 Task: Create new Company, with domain: 'ntt.com' and type: 'Prospect'. Add new contact for this company, with mail Id: 'Atharva.Verma@ntt.com', First Name: Atharva, Last name:  Verma, Job Title: 'Chief Technology Officer', Phone Number: '(305) 555-1237'. Change life cycle stage to  Lead and lead status to  In Progress. Logged in from softage.6@softage.net
Action: Mouse moved to (93, 70)
Screenshot: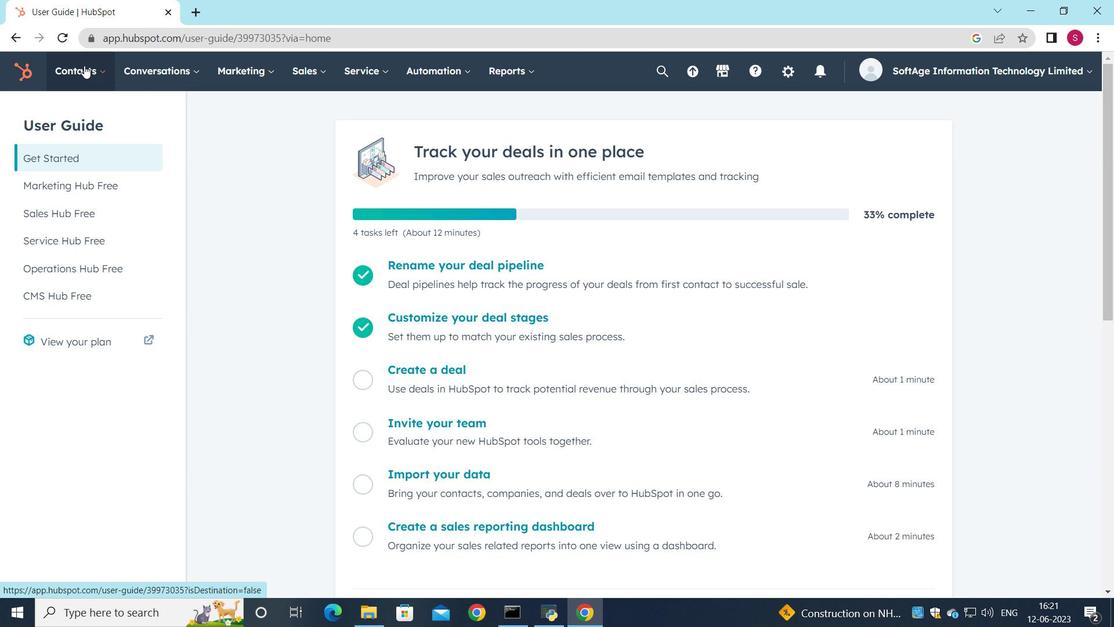 
Action: Mouse pressed left at (93, 70)
Screenshot: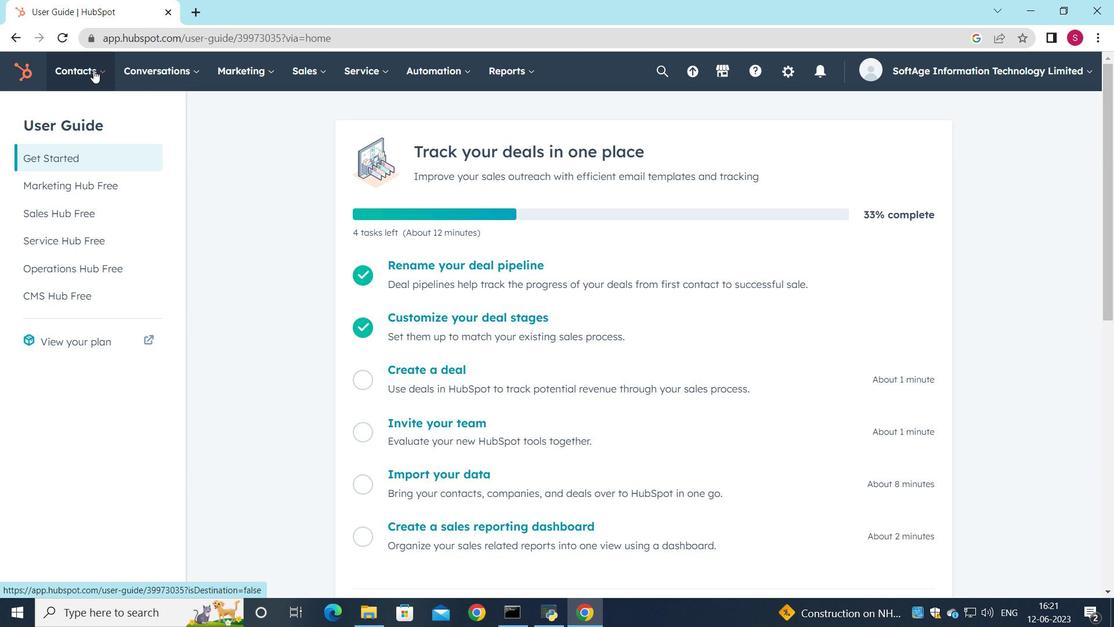 
Action: Mouse moved to (98, 134)
Screenshot: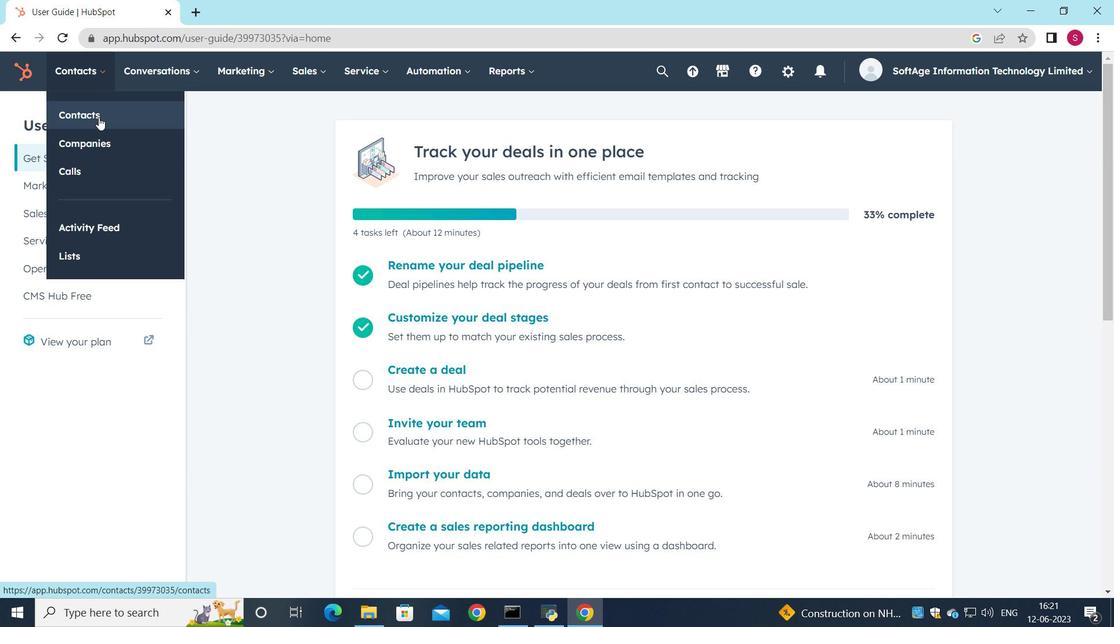 
Action: Mouse pressed left at (98, 134)
Screenshot: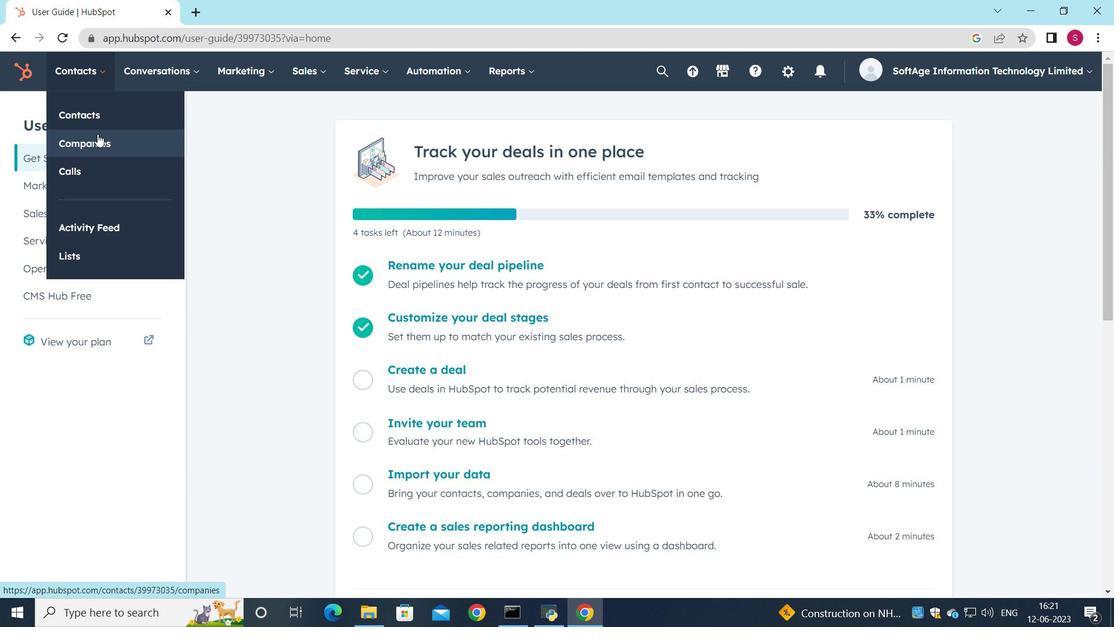 
Action: Mouse moved to (1029, 125)
Screenshot: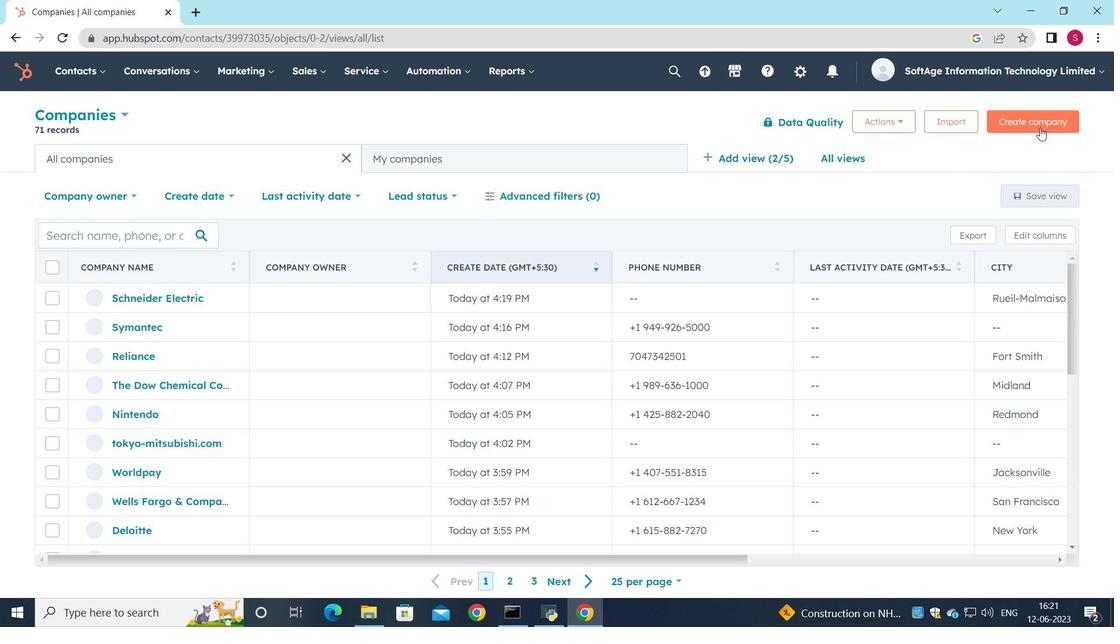 
Action: Mouse pressed left at (1029, 125)
Screenshot: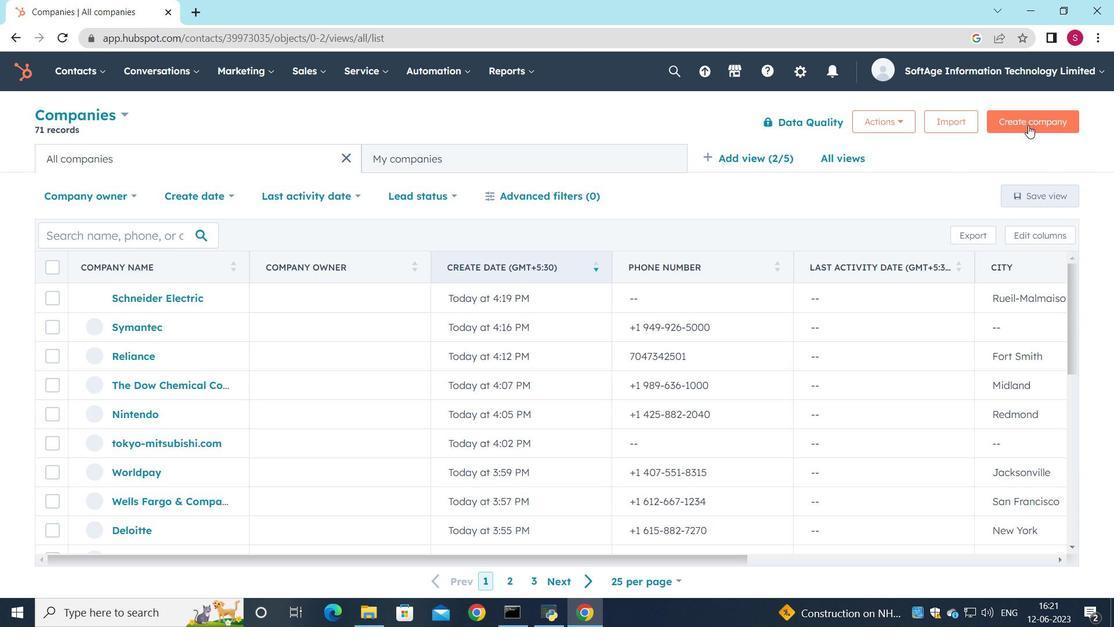 
Action: Mouse moved to (917, 191)
Screenshot: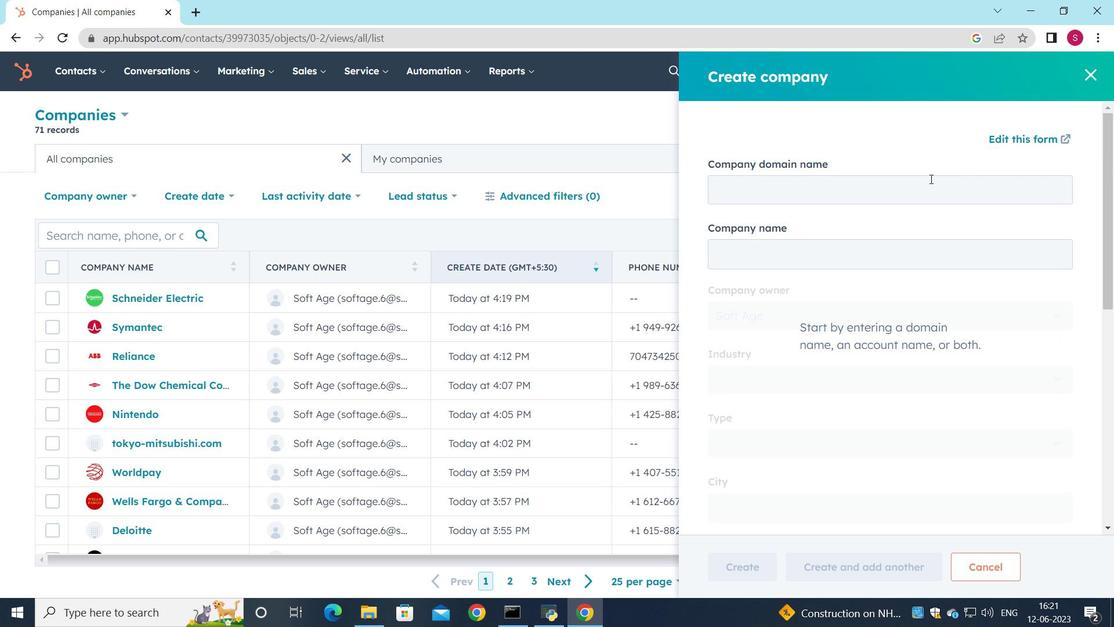 
Action: Mouse pressed left at (917, 191)
Screenshot: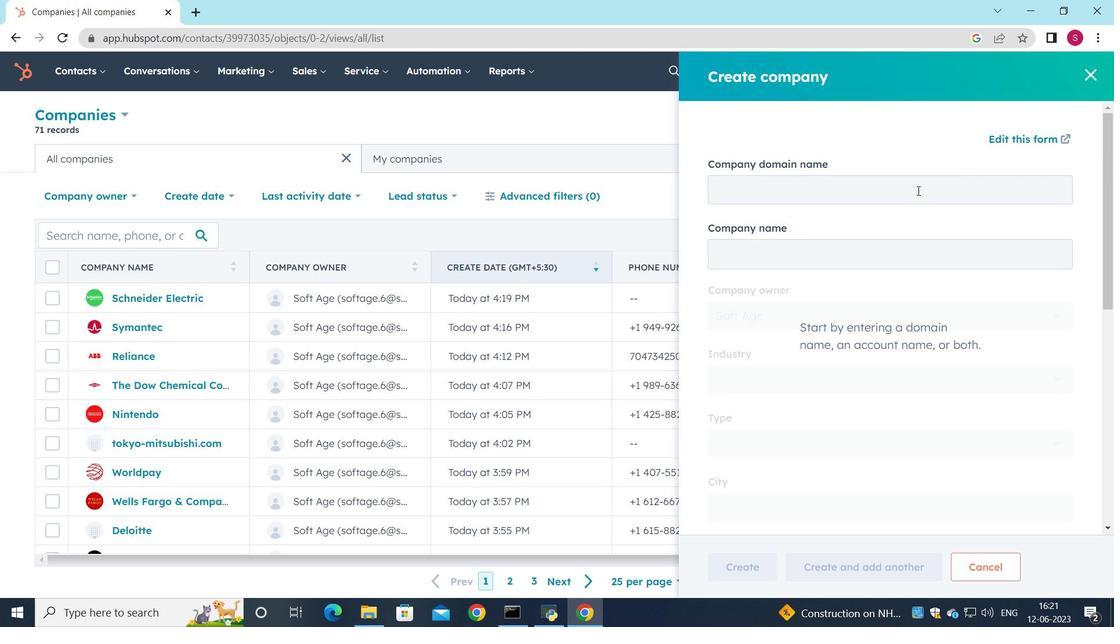 
Action: Key pressed ntt.com
Screenshot: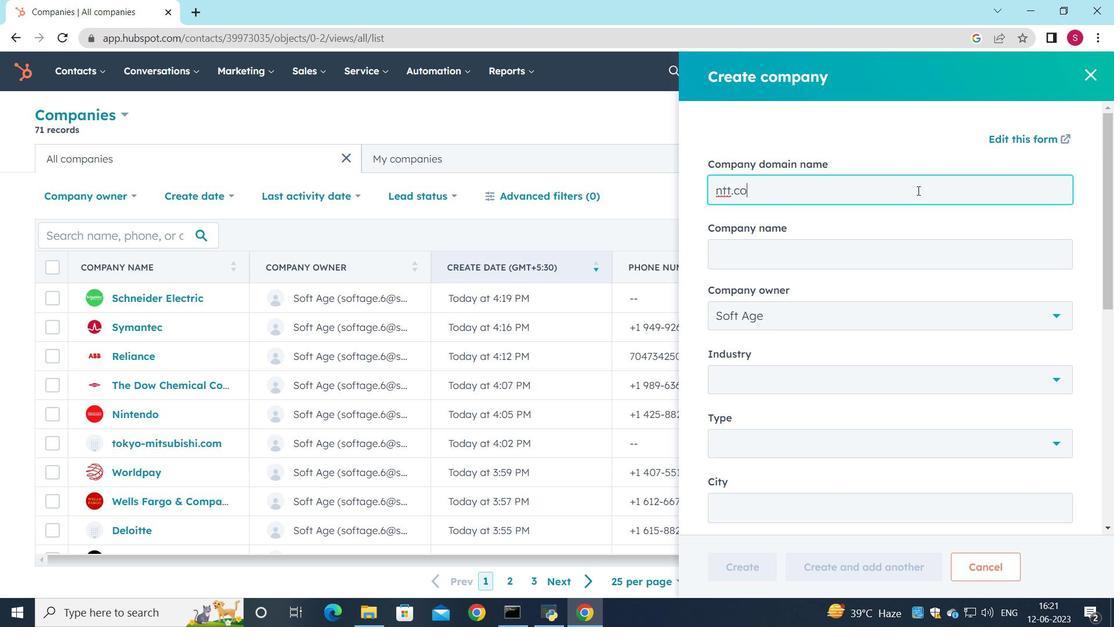 
Action: Mouse moved to (776, 299)
Screenshot: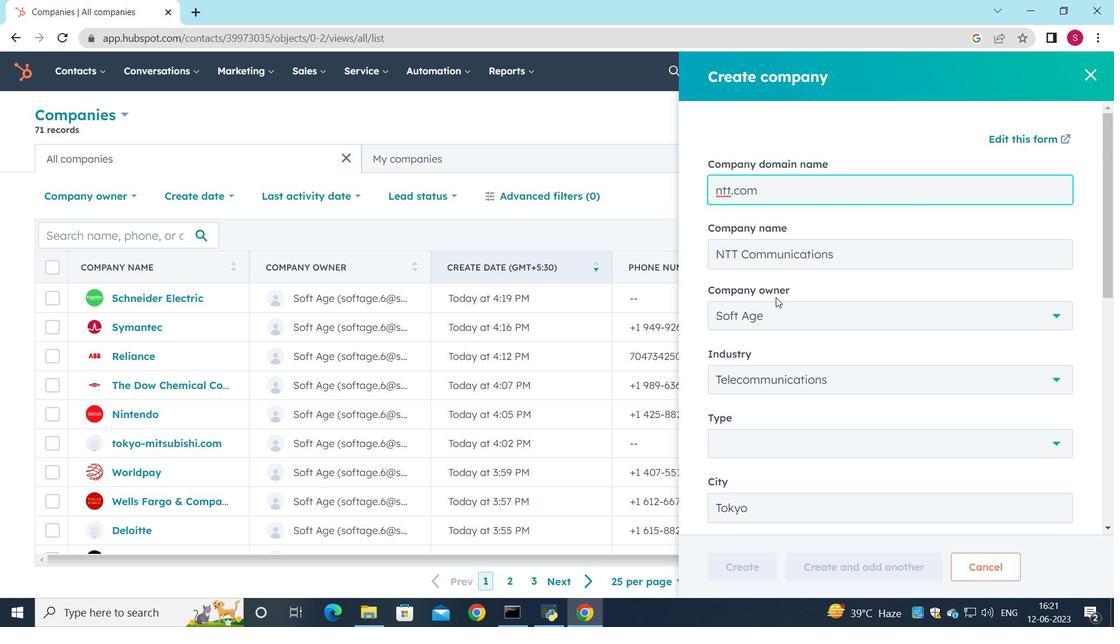 
Action: Mouse scrolled (776, 299) with delta (0, 0)
Screenshot: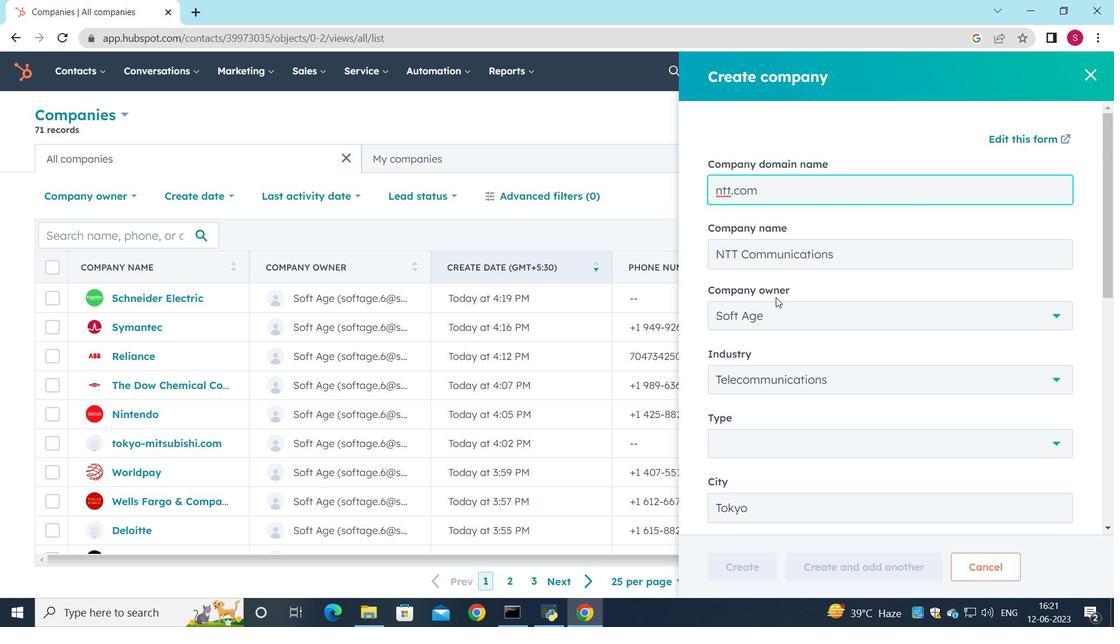 
Action: Mouse scrolled (776, 299) with delta (0, 0)
Screenshot: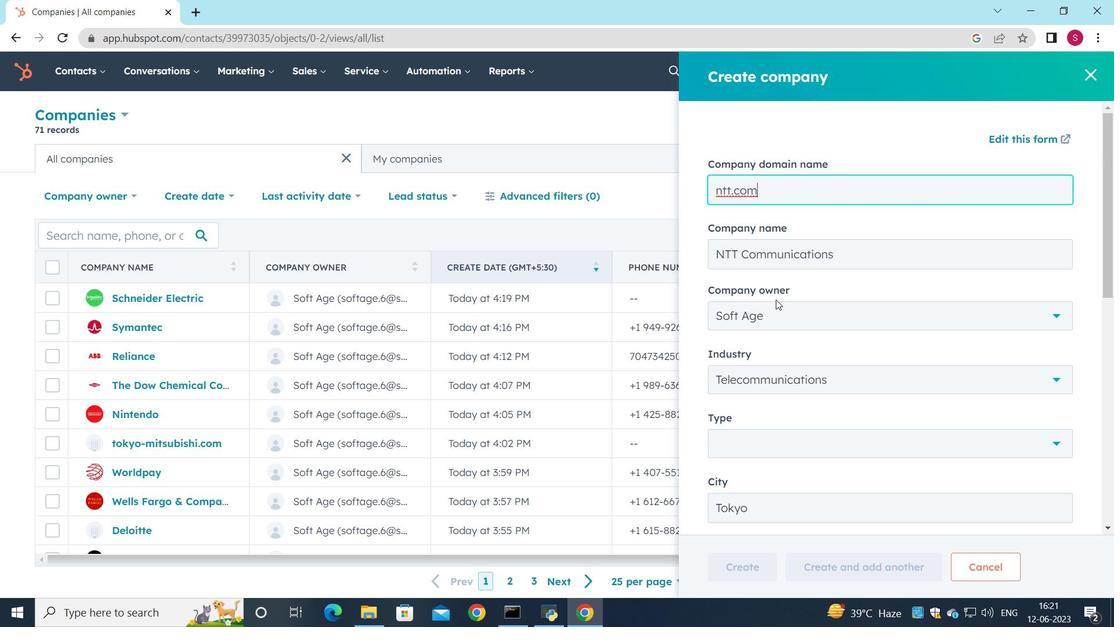 
Action: Mouse moved to (802, 290)
Screenshot: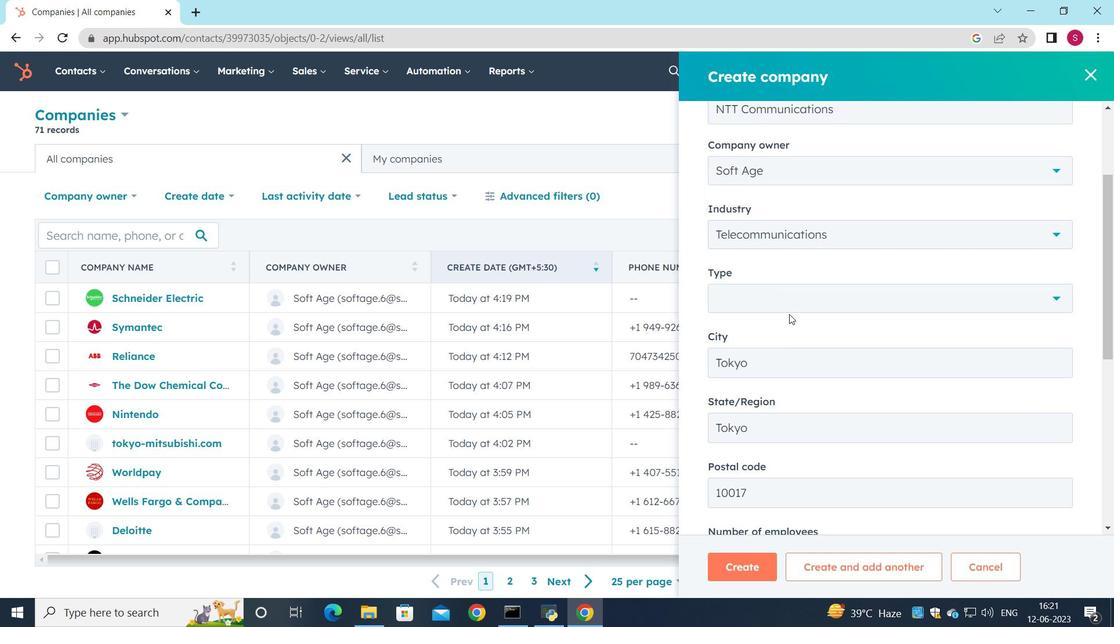 
Action: Mouse pressed left at (802, 290)
Screenshot: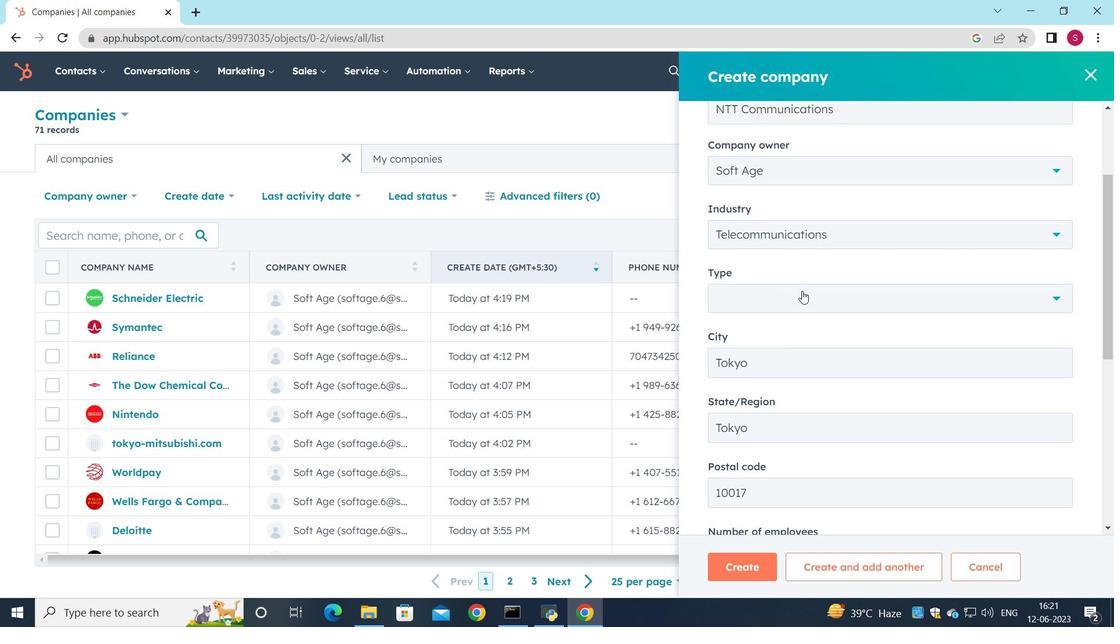 
Action: Mouse moved to (739, 372)
Screenshot: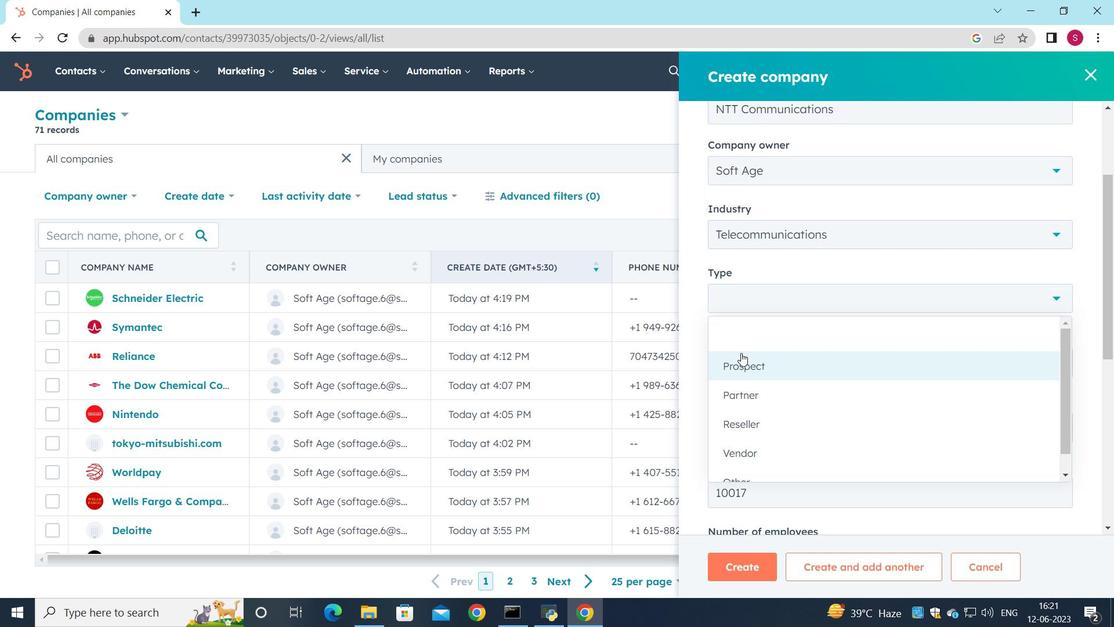 
Action: Mouse pressed left at (739, 372)
Screenshot: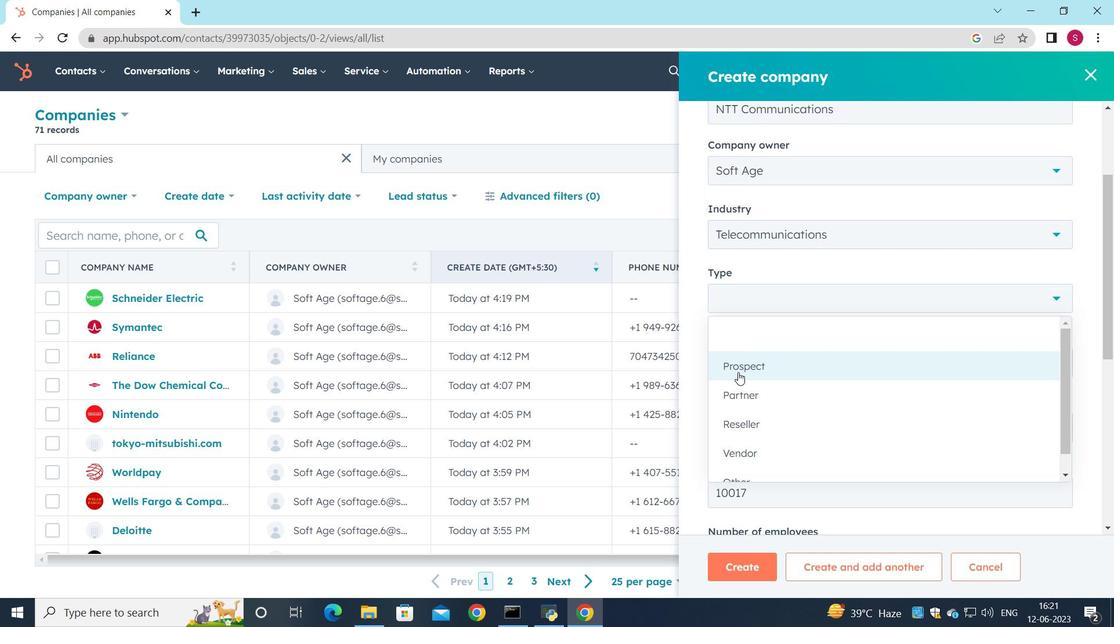 
Action: Mouse moved to (739, 366)
Screenshot: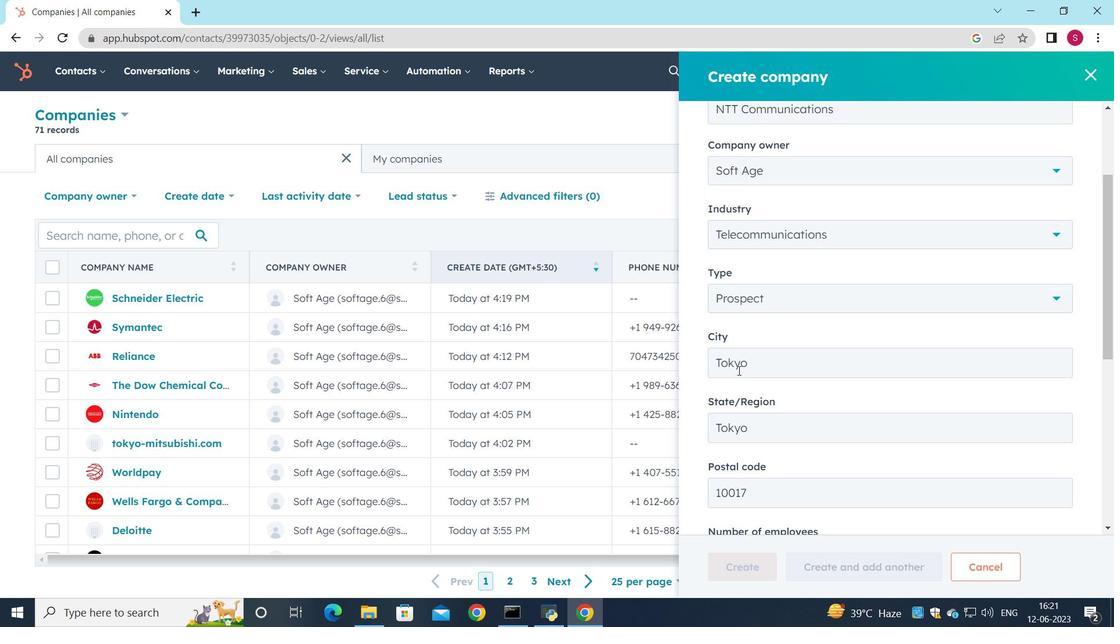 
Action: Mouse scrolled (739, 365) with delta (0, 0)
Screenshot: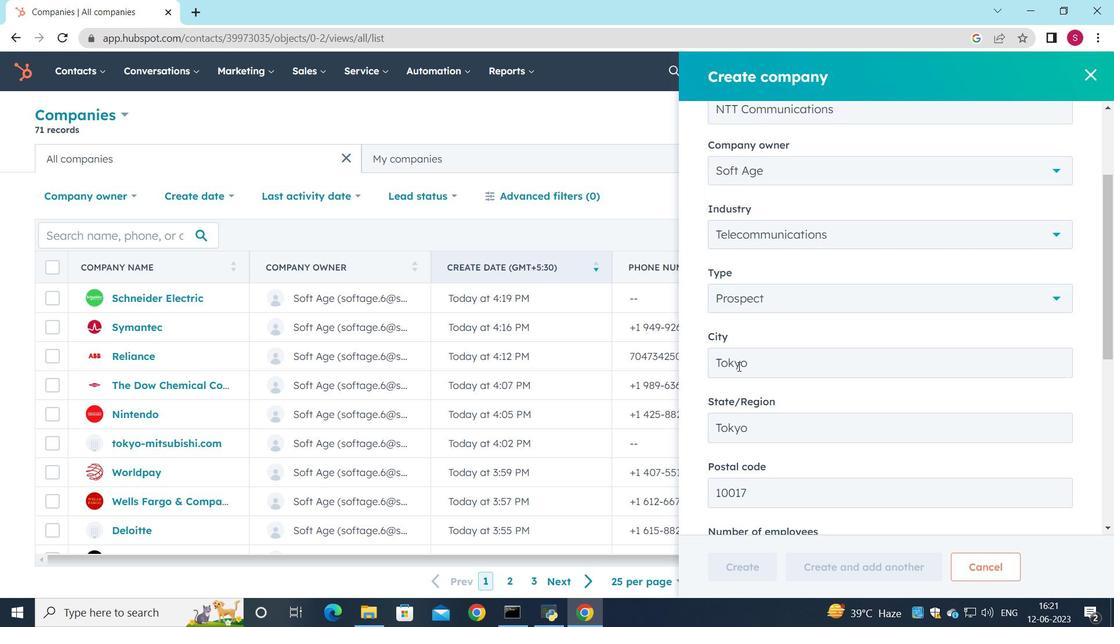 
Action: Mouse scrolled (739, 365) with delta (0, 0)
Screenshot: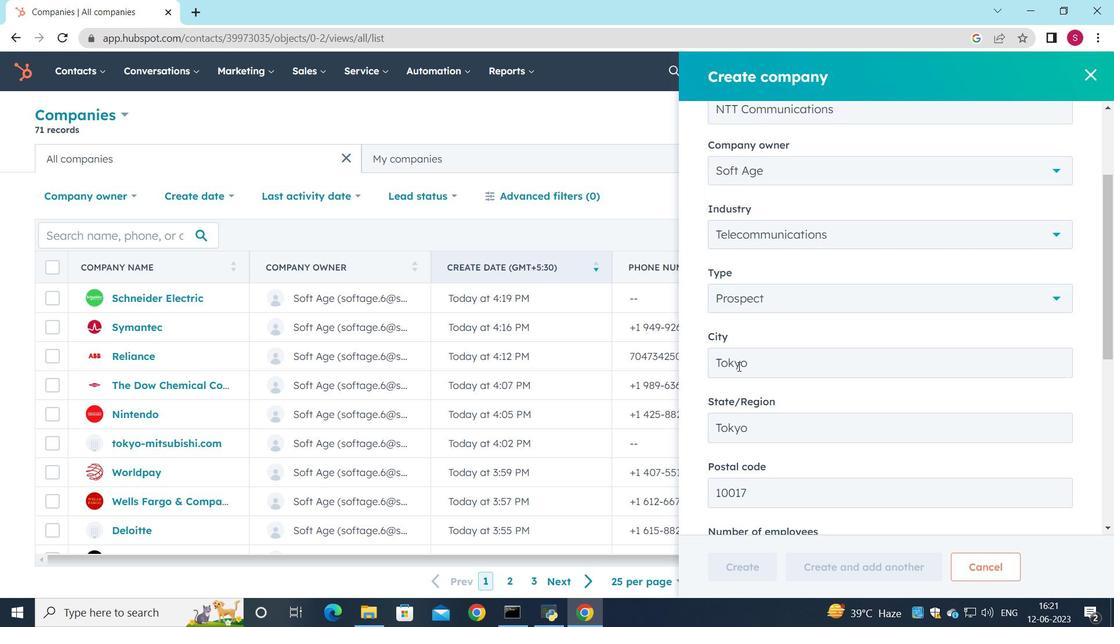 
Action: Mouse scrolled (739, 365) with delta (0, 0)
Screenshot: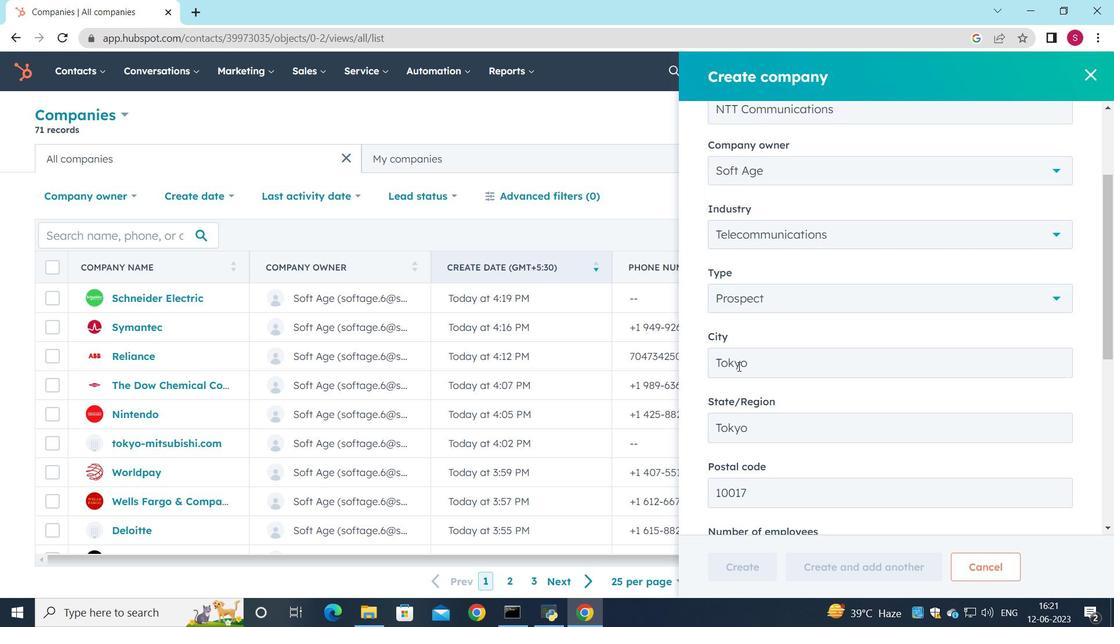 
Action: Mouse moved to (750, 565)
Screenshot: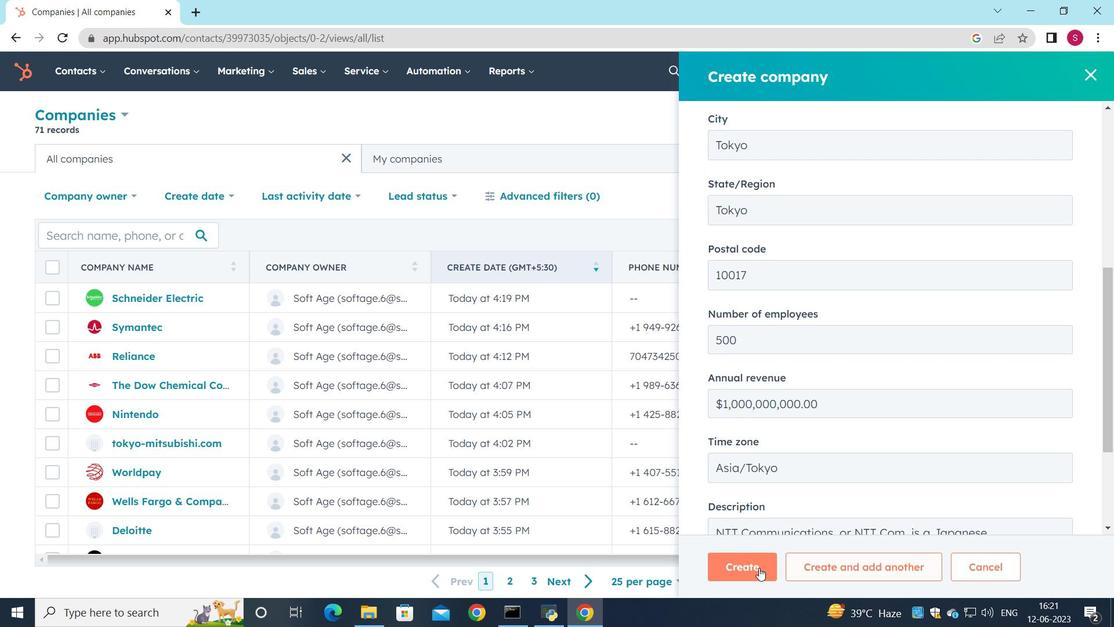 
Action: Mouse pressed left at (750, 565)
Screenshot: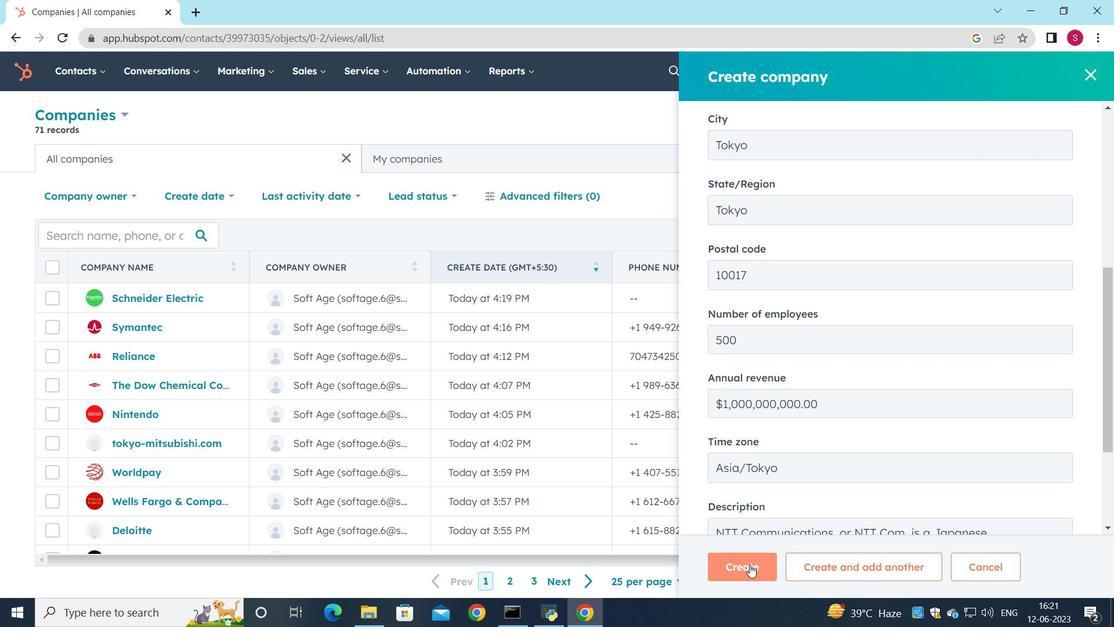 
Action: Mouse moved to (747, 526)
Screenshot: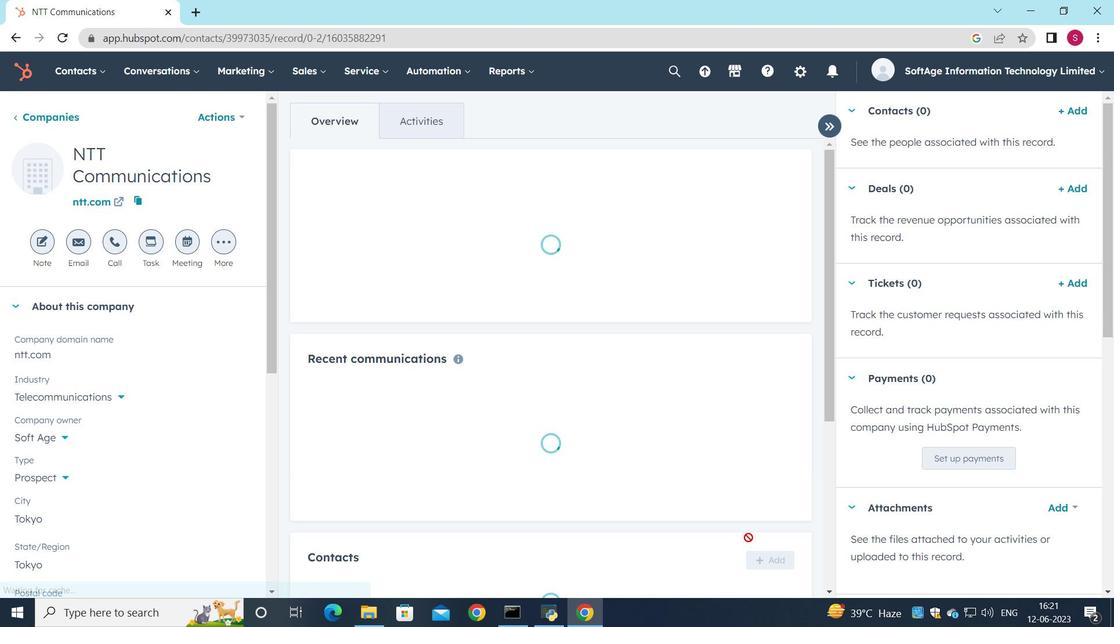 
Action: Mouse scrolled (747, 525) with delta (0, 0)
Screenshot: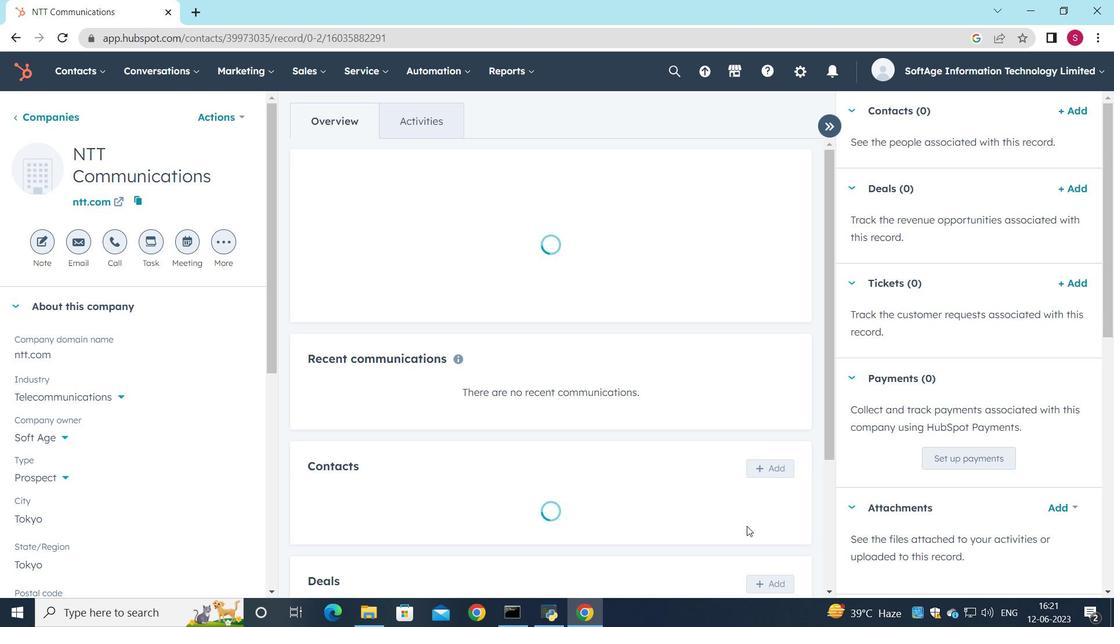 
Action: Mouse scrolled (747, 525) with delta (0, 0)
Screenshot: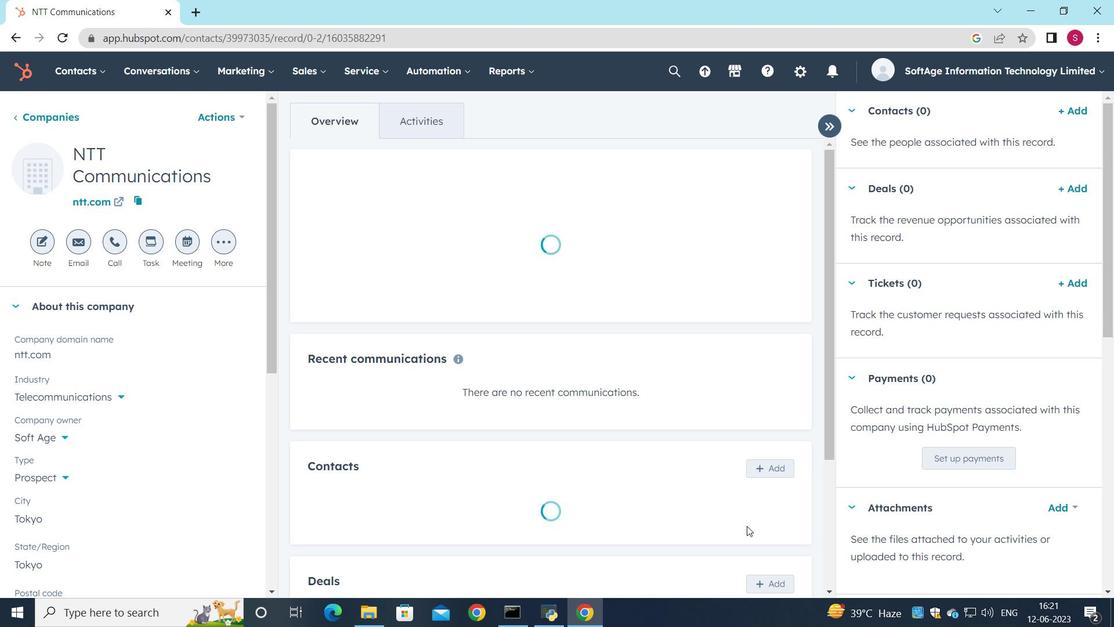 
Action: Mouse scrolled (747, 525) with delta (0, 0)
Screenshot: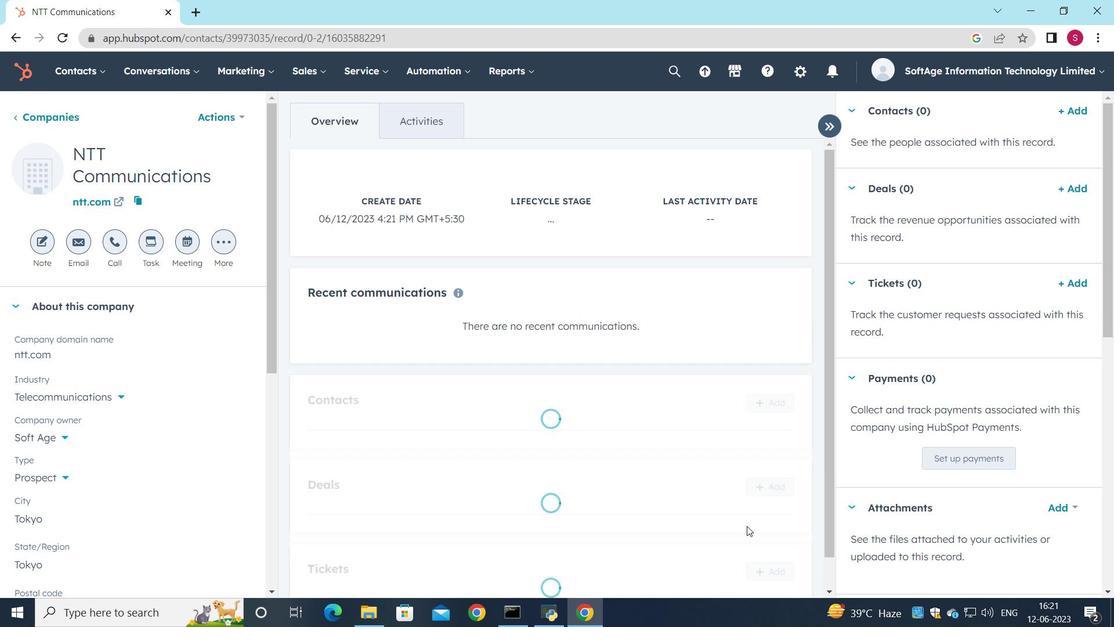 
Action: Mouse scrolled (747, 525) with delta (0, 0)
Screenshot: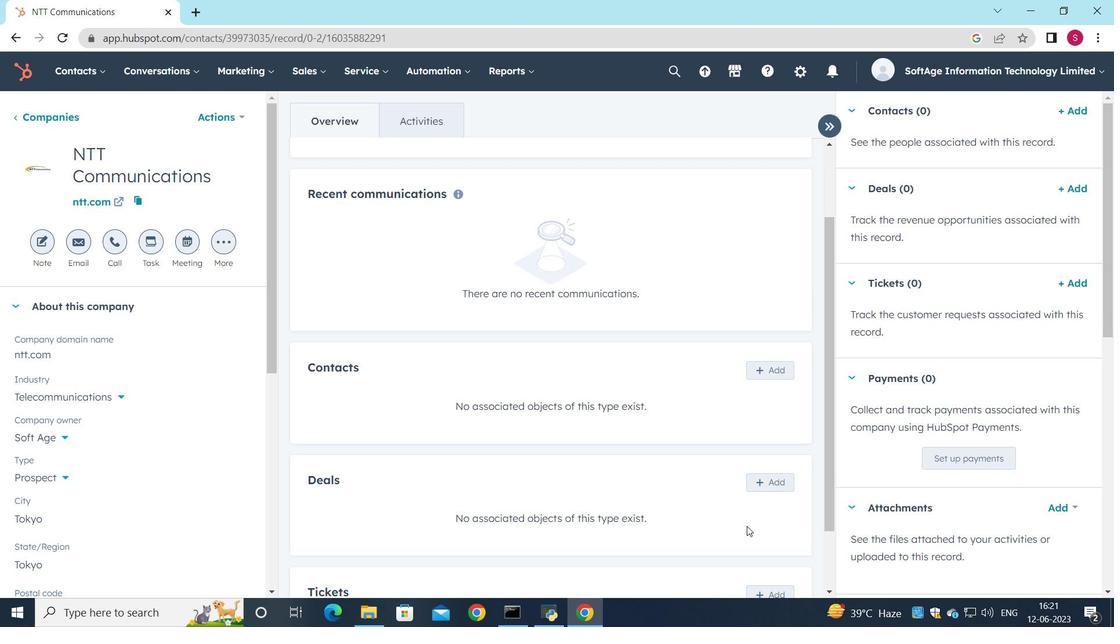
Action: Mouse scrolled (747, 525) with delta (0, 0)
Screenshot: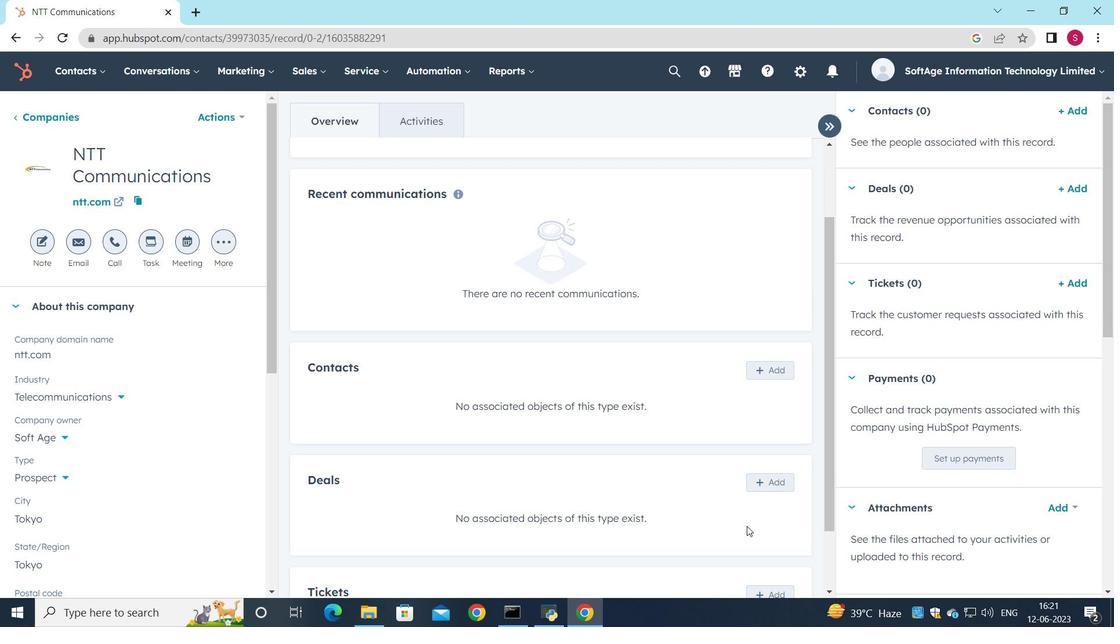 
Action: Mouse moved to (778, 283)
Screenshot: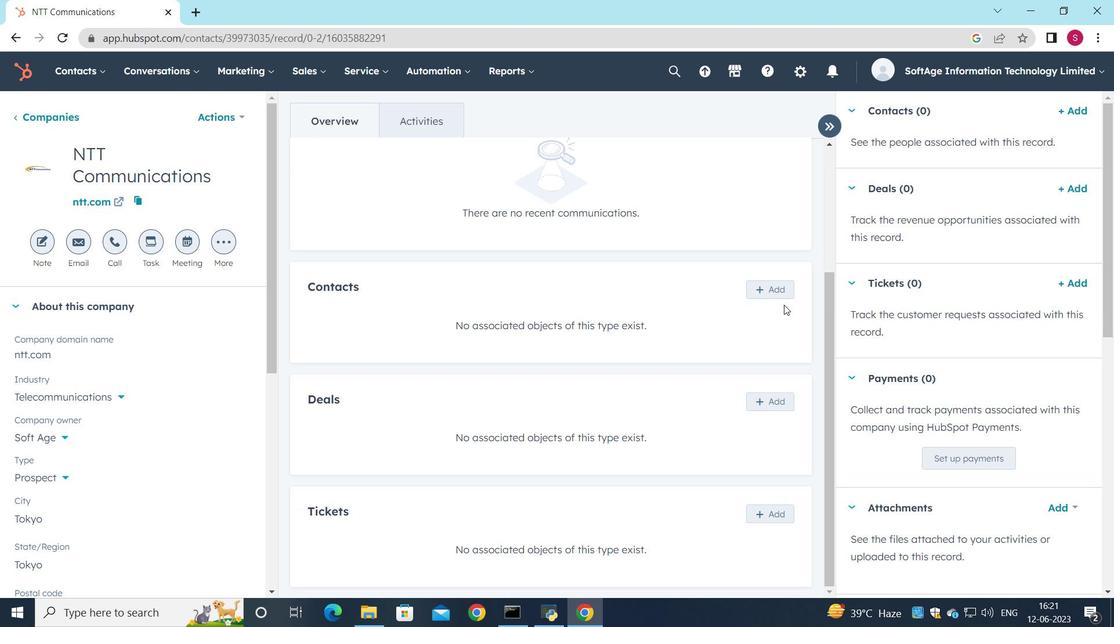 
Action: Mouse pressed left at (778, 283)
Screenshot: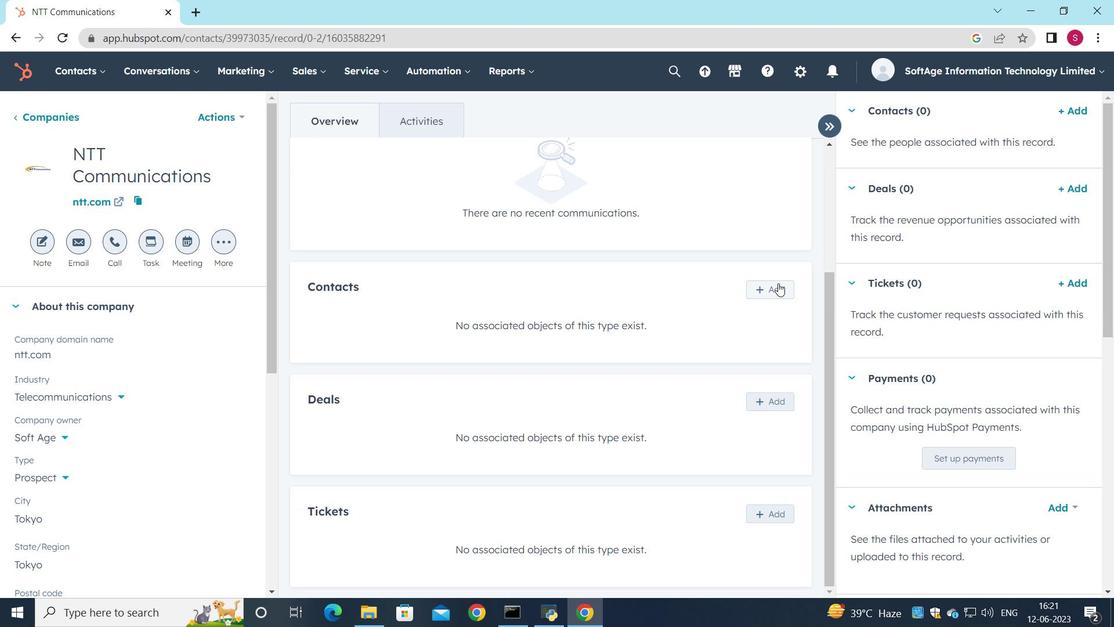 
Action: Mouse moved to (800, 148)
Screenshot: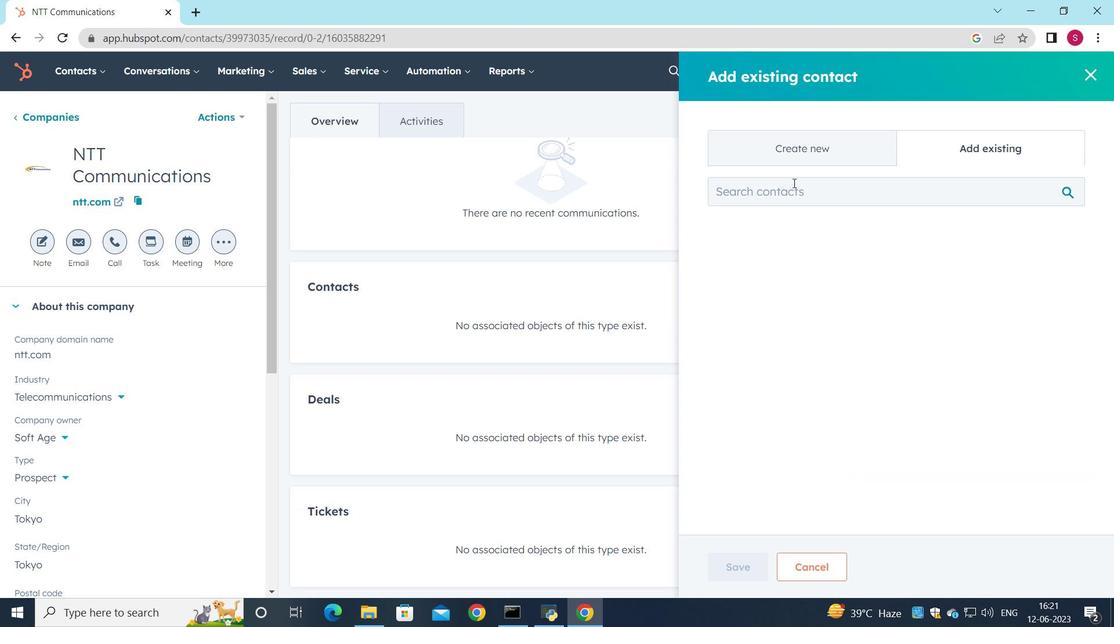 
Action: Mouse pressed left at (800, 148)
Screenshot: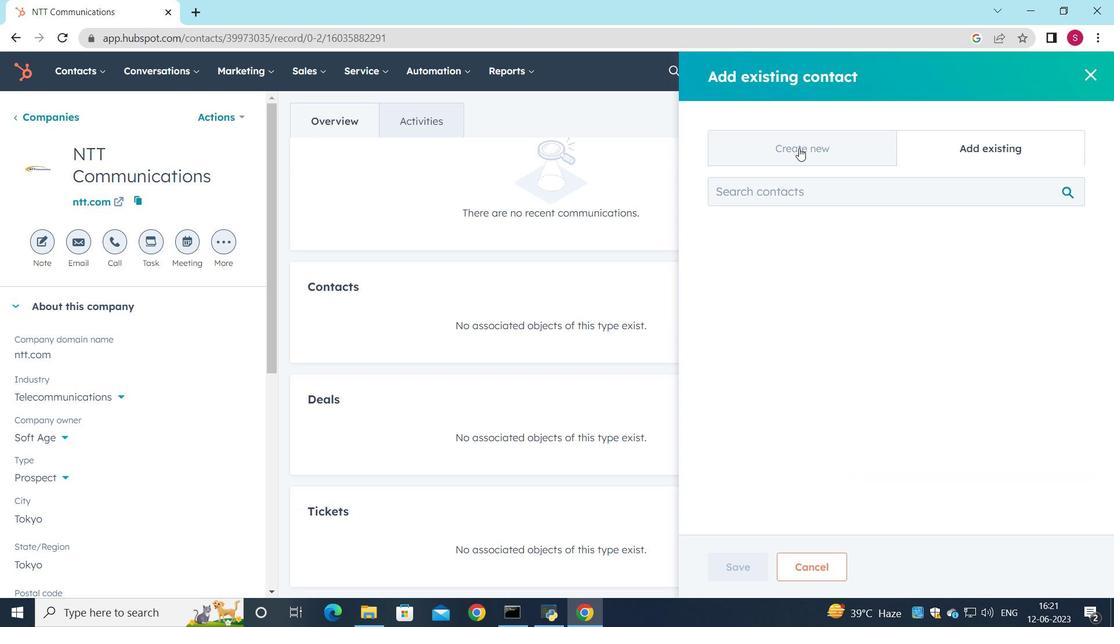 
Action: Mouse moved to (789, 233)
Screenshot: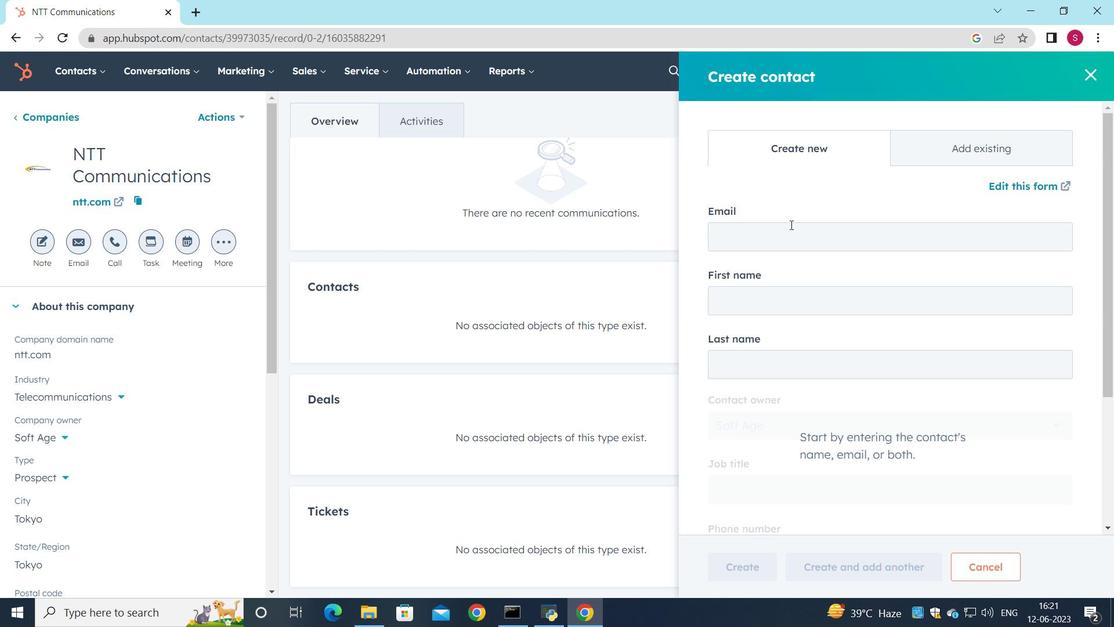 
Action: Mouse pressed left at (789, 233)
Screenshot: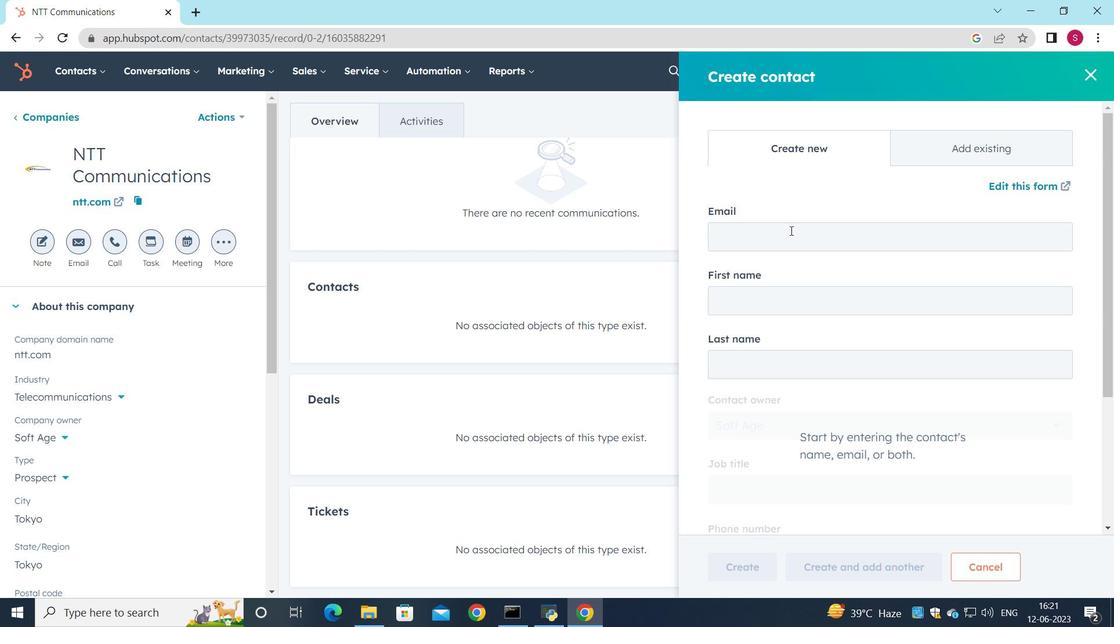 
Action: Key pressed <Key.shift><Key.shift><Key.shift><Key.shift><Key.shift><Key.shift><Key.shift><Key.shift><Key.shift><Key.shift><Key.shift><Key.shift><Key.shift><Key.shift><Key.shift><Key.shift><Key.shift><Key.shift><Key.shift><Key.shift><Key.shift><Key.shift><Key.shift><Key.shift><Key.shift><Key.shift><Key.shift><Key.shift><Key.shift><Key.shift><Key.shift><Key.shift><Key.shift><Key.shift><Key.shift><Key.shift><Key.shift><Key.shift><Key.shift><Key.shift><Key.shift><Key.shift><Key.shift><Key.shift><Key.shift><Key.shift><Key.shift><Key.shift><Key.shift><Key.shift><Key.shift><Key.shift><Key.shift><Key.shift><Key.shift><Key.shift><Key.shift><Key.shift><Key.shift><Key.shift><Key.shift><Key.shift><Key.shift><Key.shift><Key.shift><Key.shift><Key.shift><Key.shift><Key.shift><Key.shift><Key.shift><Key.shift><Key.shift><Key.shift><Key.shift><Key.shift><Key.shift><Key.shift><Key.shift><Key.shift><Key.shift><Key.shift><Key.shift><Key.shift><Key.shift><Key.shift><Key.shift><Key.shift><Key.shift><Key.shift><Key.shift><Key.shift><Key.shift><Key.shift>Atharva.<Key.shift>Verma<Key.shift><Key.shift><Key.shift><Key.shift><Key.shift><Key.shift><Key.shift>@ntt.com
Screenshot: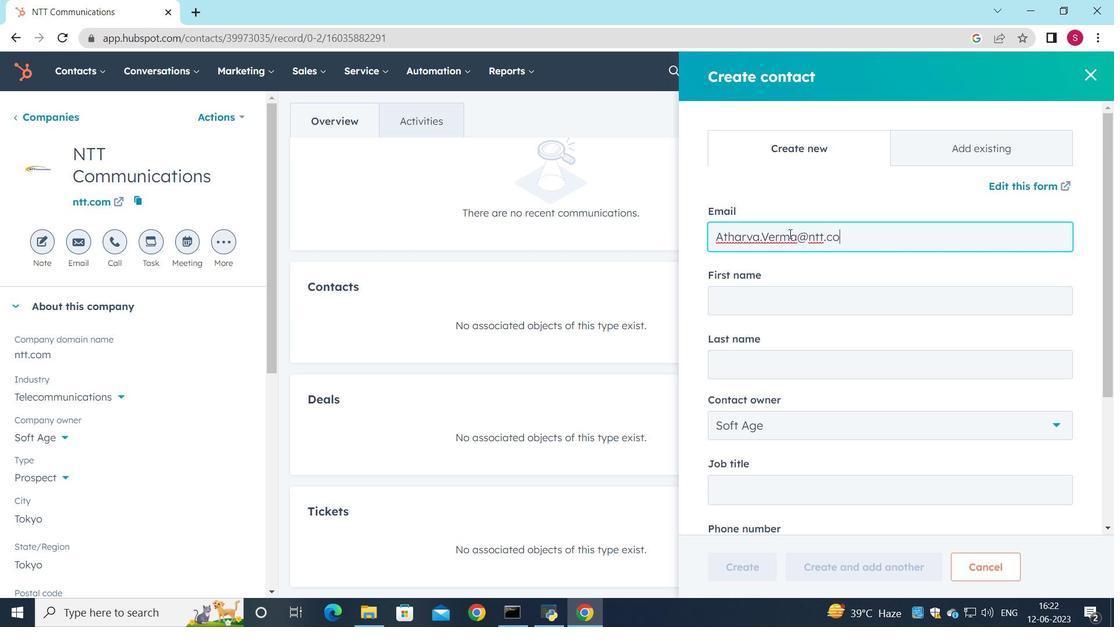 
Action: Mouse moved to (781, 299)
Screenshot: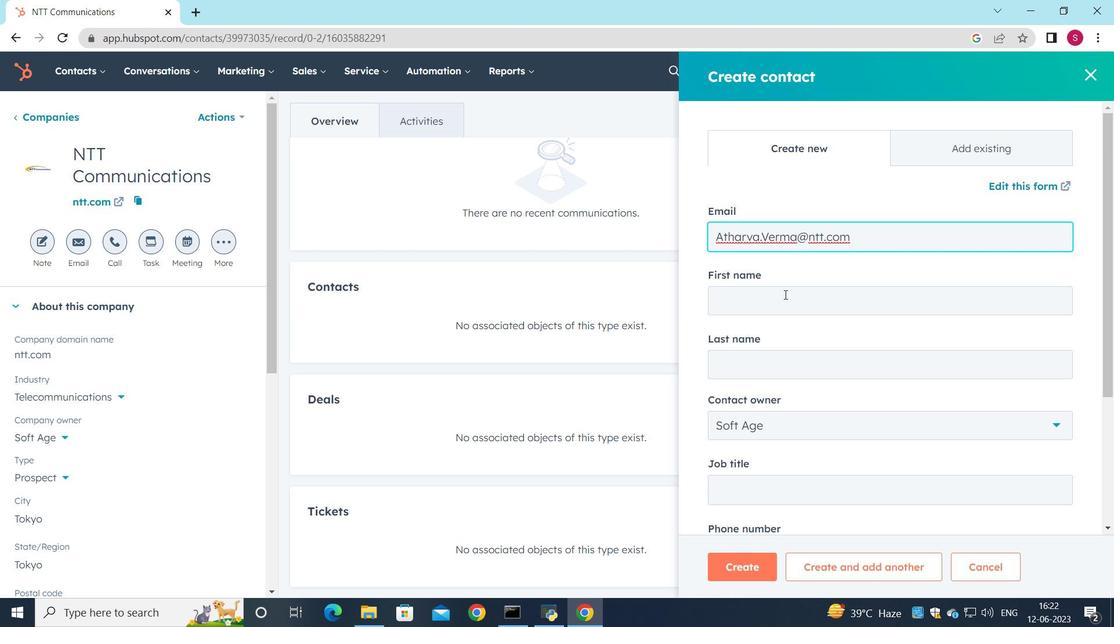 
Action: Mouse pressed left at (781, 299)
Screenshot: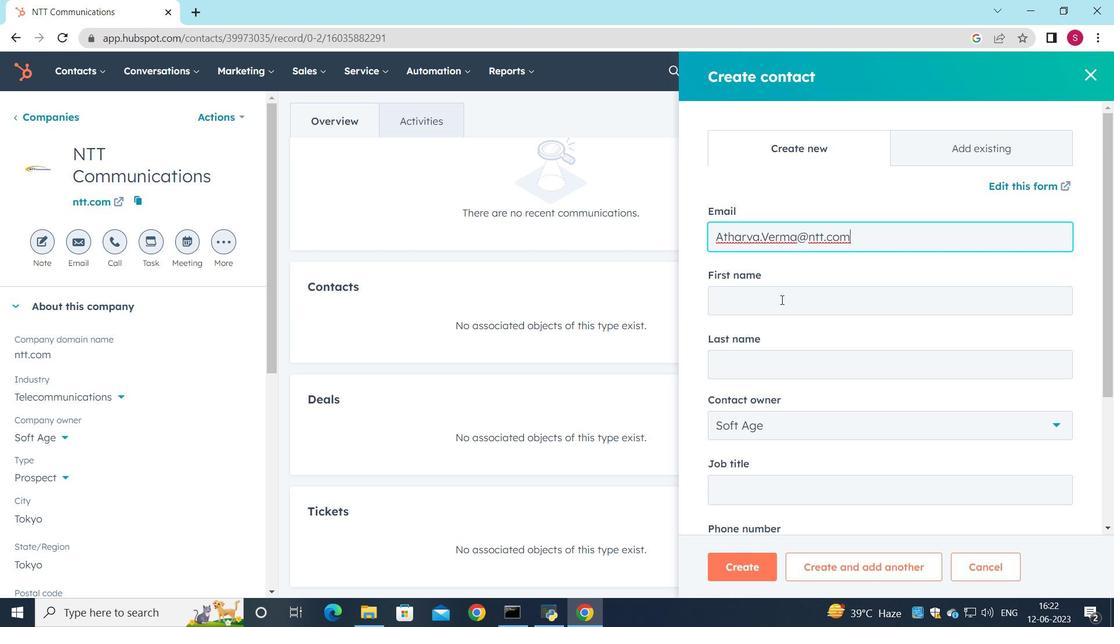 
Action: Key pressed <Key.shift>Atharva
Screenshot: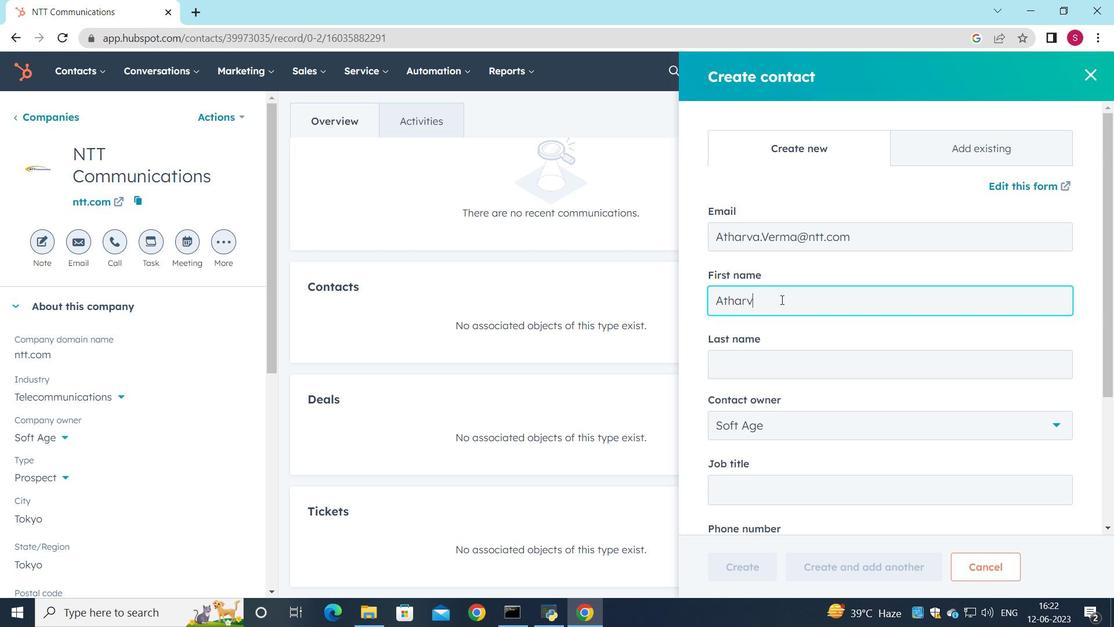 
Action: Mouse moved to (790, 356)
Screenshot: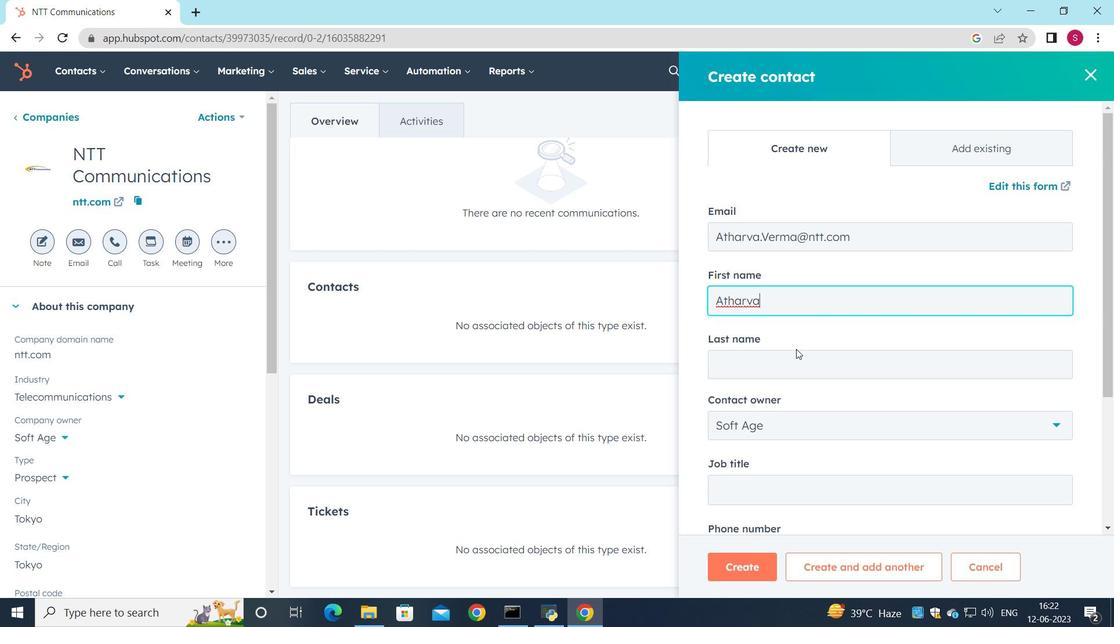 
Action: Mouse pressed left at (790, 356)
Screenshot: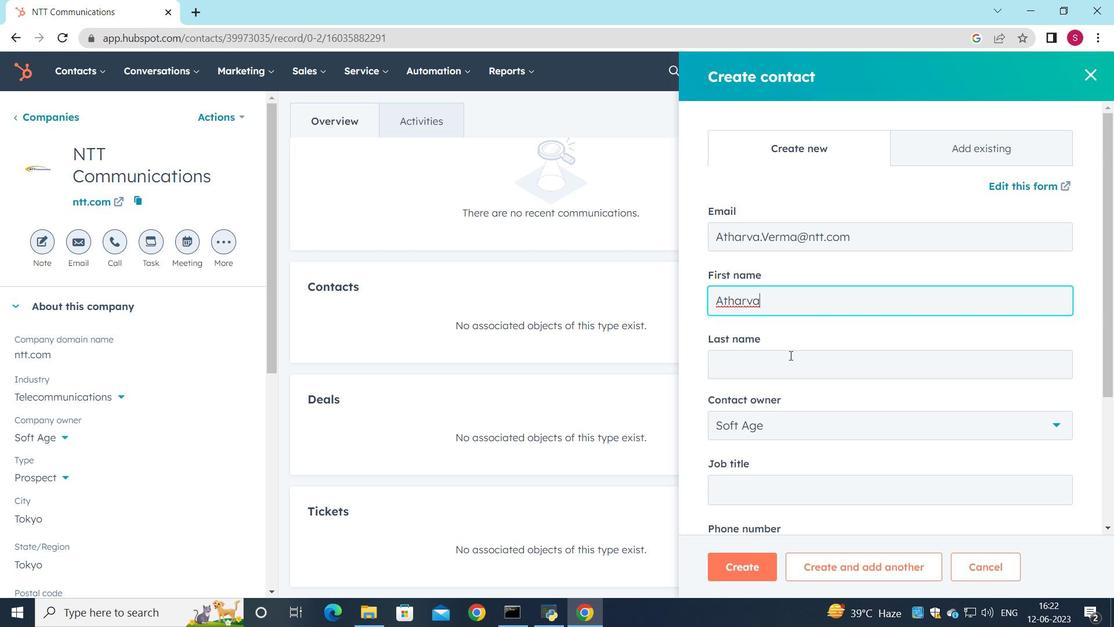 
Action: Key pressed <Key.shift_r><Key.shift_r><Key.shift_r><Key.shift_r><Key.shift_r><Key.shift_r><Key.shift_r><Key.shift_r><Key.shift_r><Key.shift_r><Key.shift_r><Key.shift_r><Key.shift_r>Verma
Screenshot: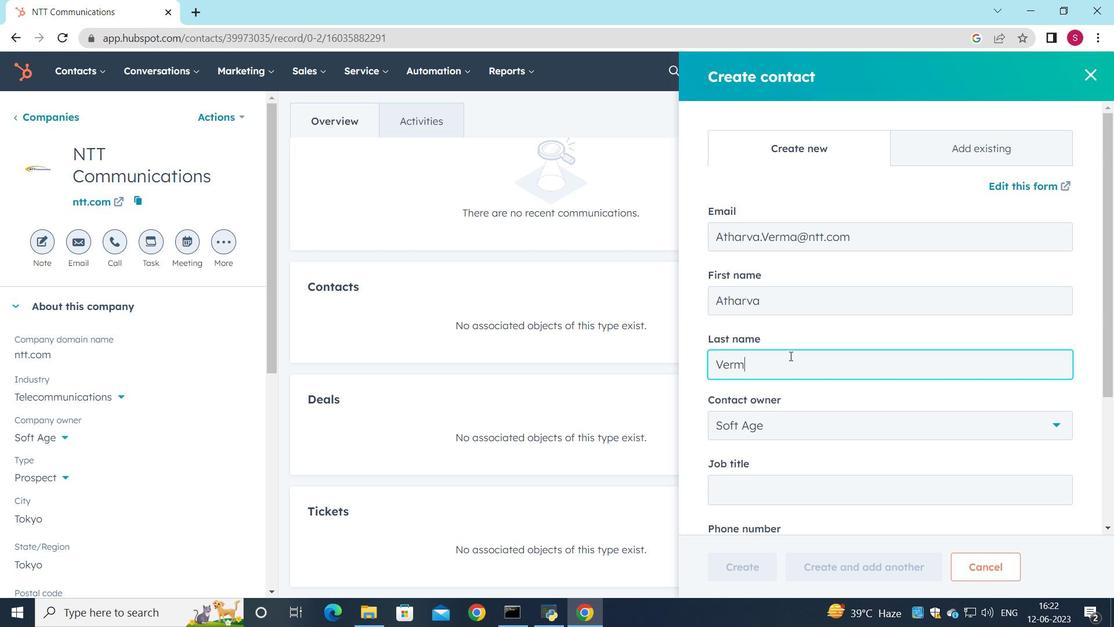 
Action: Mouse moved to (815, 369)
Screenshot: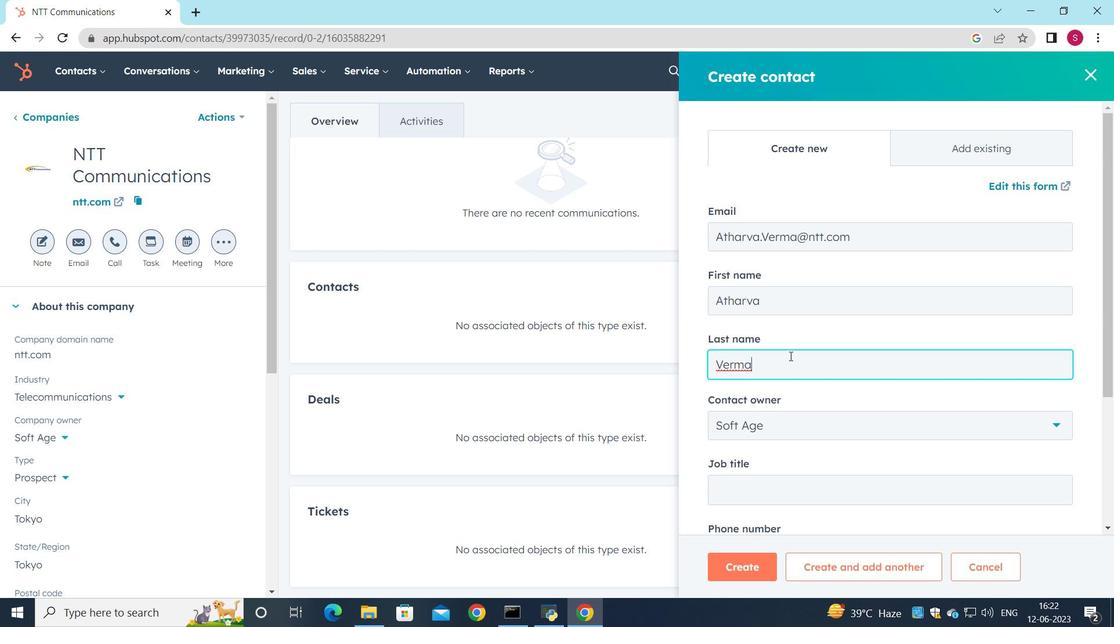 
Action: Mouse pressed middle at (815, 369)
Screenshot: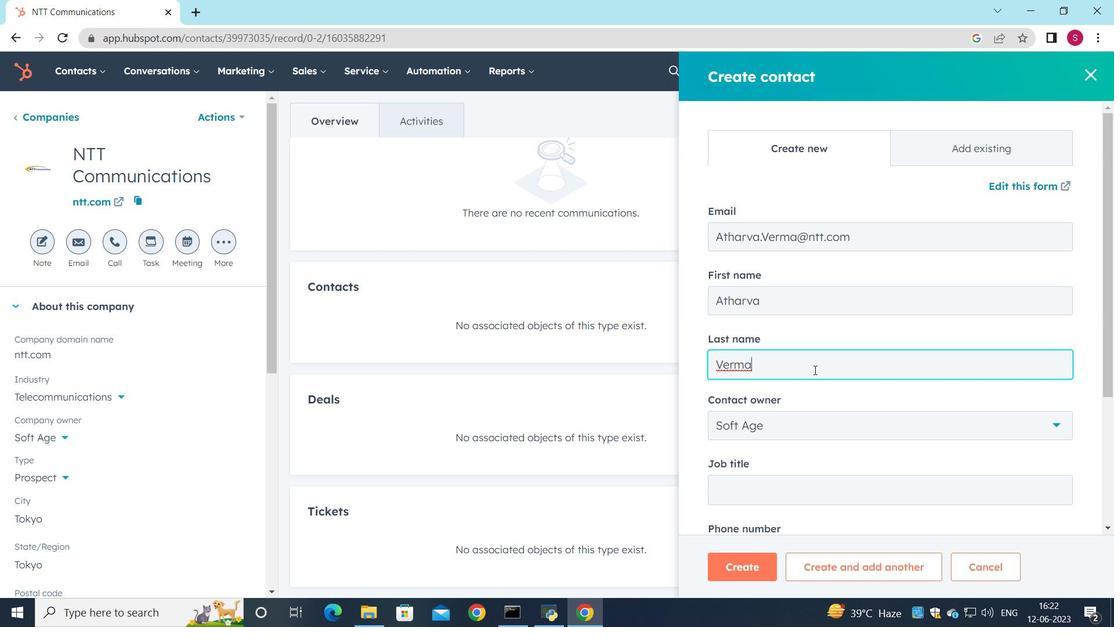 
Action: Mouse scrolled (815, 369) with delta (0, 0)
Screenshot: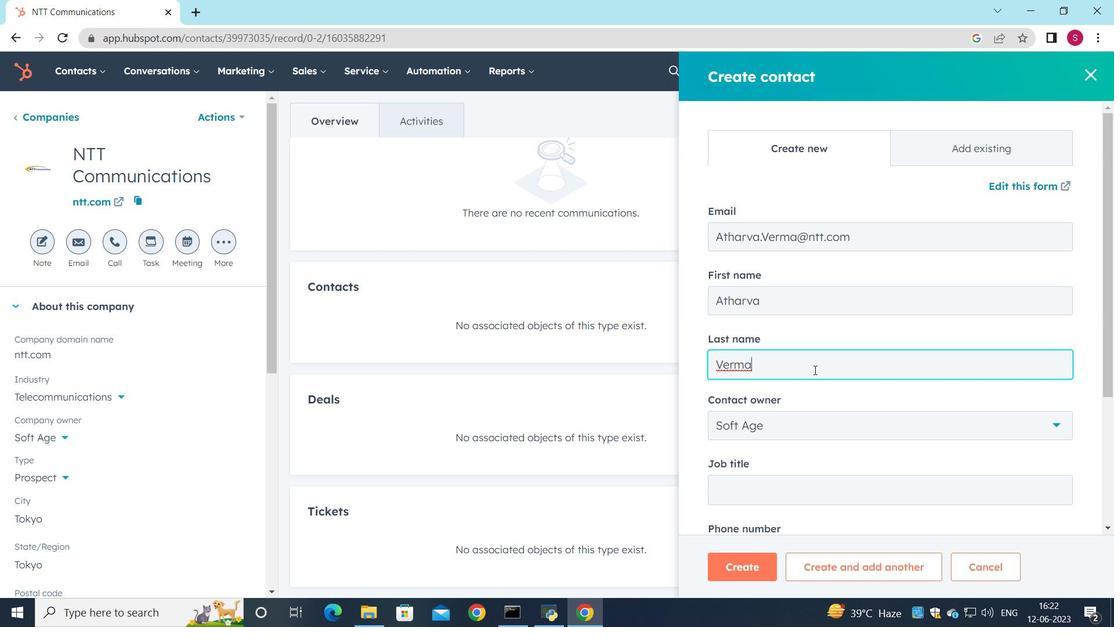 
Action: Mouse scrolled (815, 369) with delta (0, 0)
Screenshot: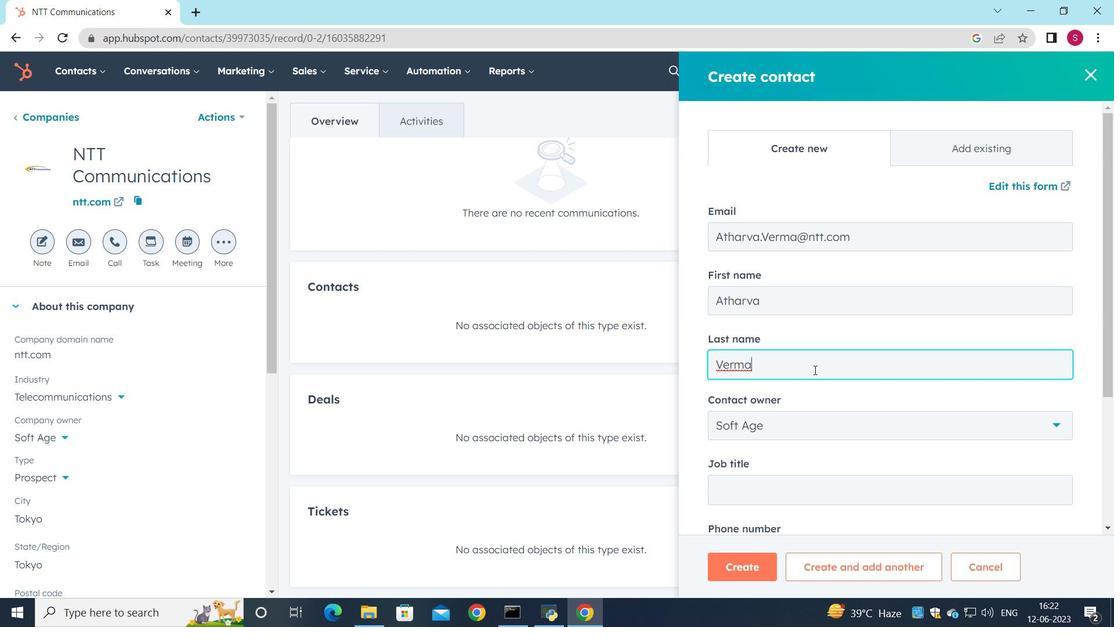 
Action: Mouse scrolled (815, 369) with delta (0, 0)
Screenshot: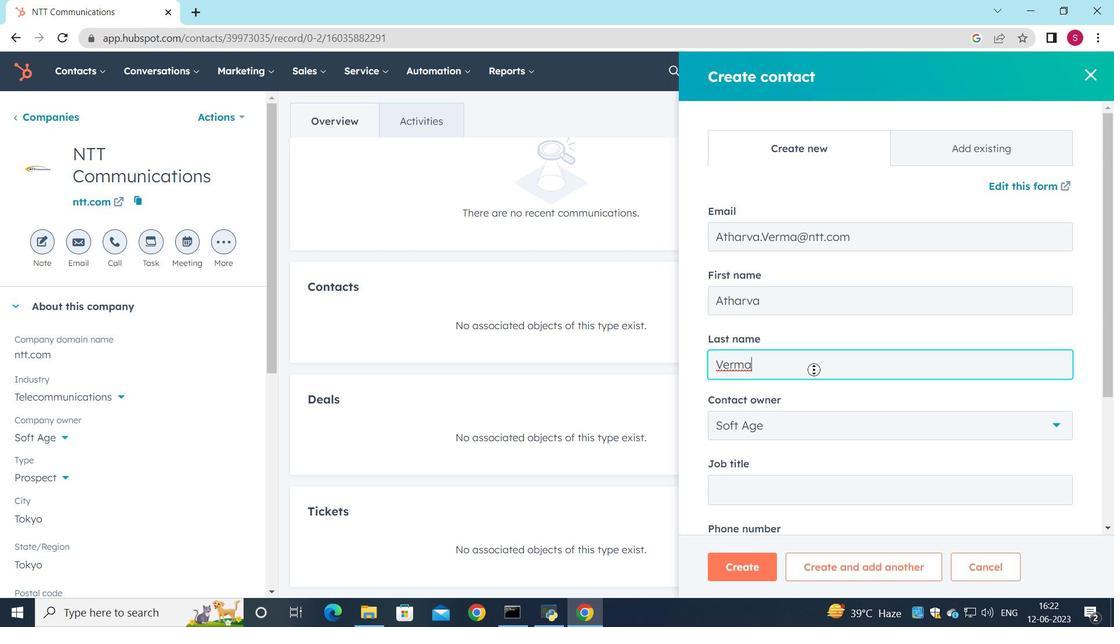 
Action: Mouse moved to (748, 407)
Screenshot: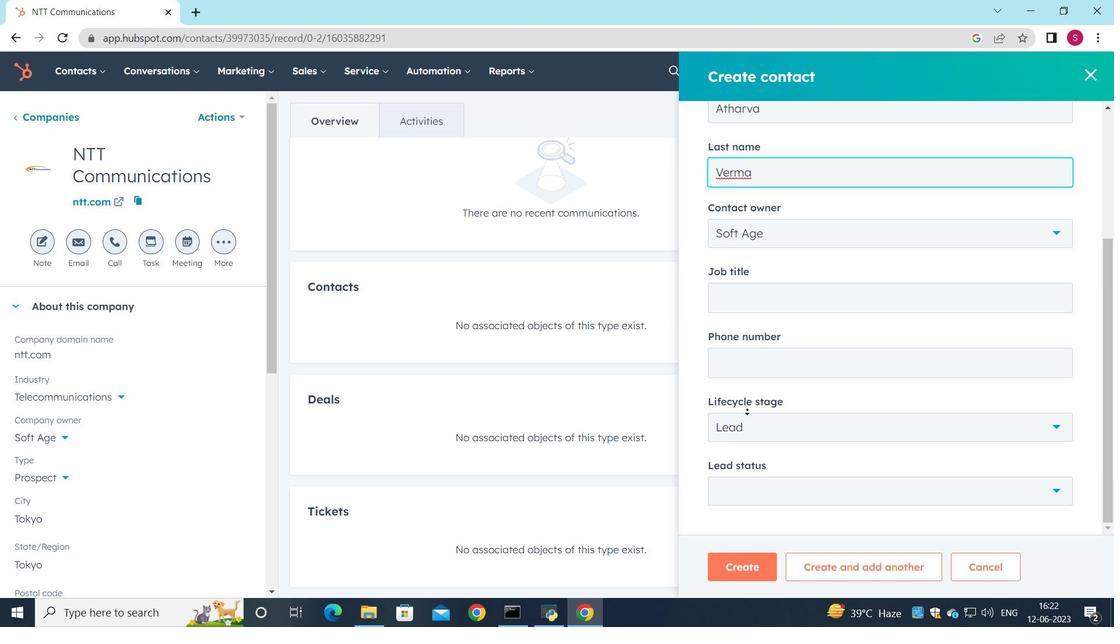 
Action: Mouse pressed left at (748, 407)
Screenshot: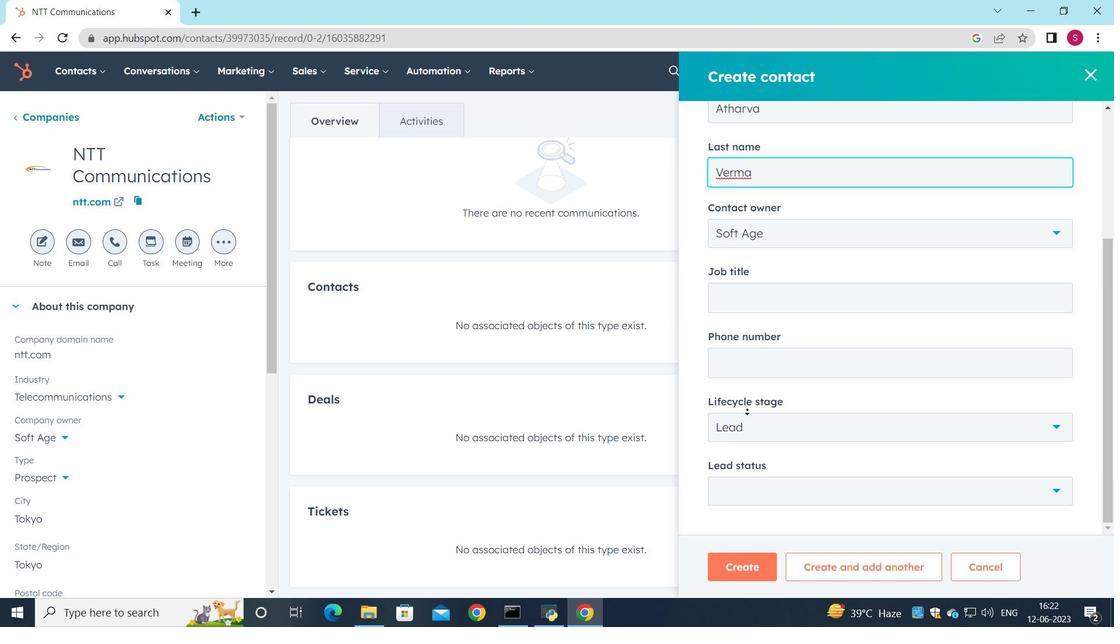 
Action: Mouse moved to (743, 292)
Screenshot: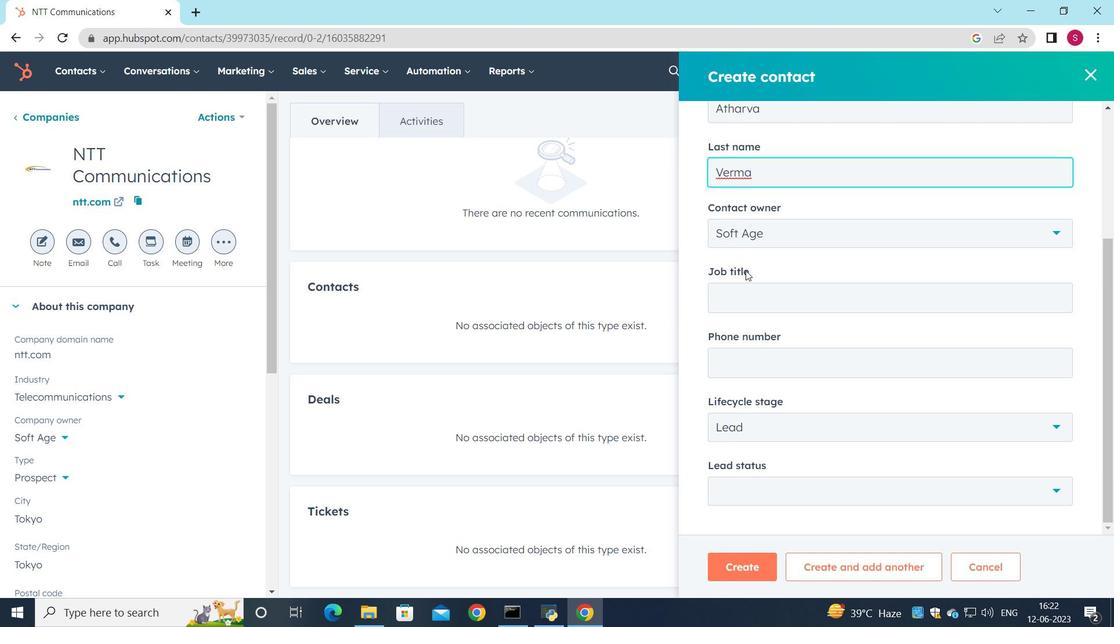 
Action: Mouse pressed left at (743, 292)
Screenshot: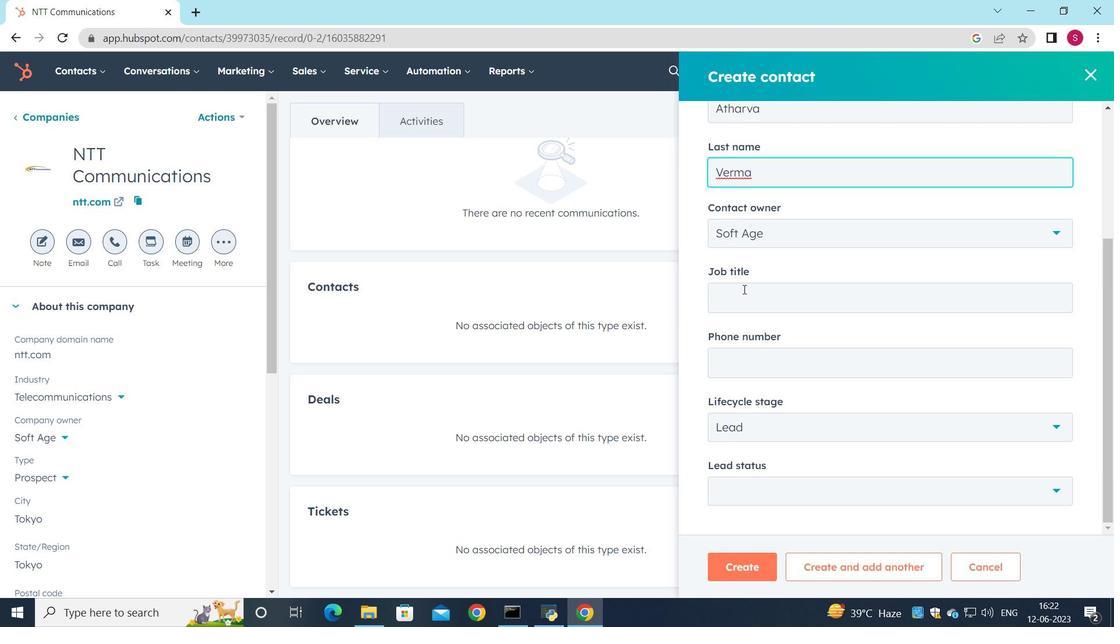 
Action: Key pressed <Key.shift><Key.shift><Key.shift><Key.shift><Key.shift>Chief<Key.space><Key.shift>Techmology<Key.space><Key.shift_r><Key.shift_r>Os<Key.backspace>fficer
Screenshot: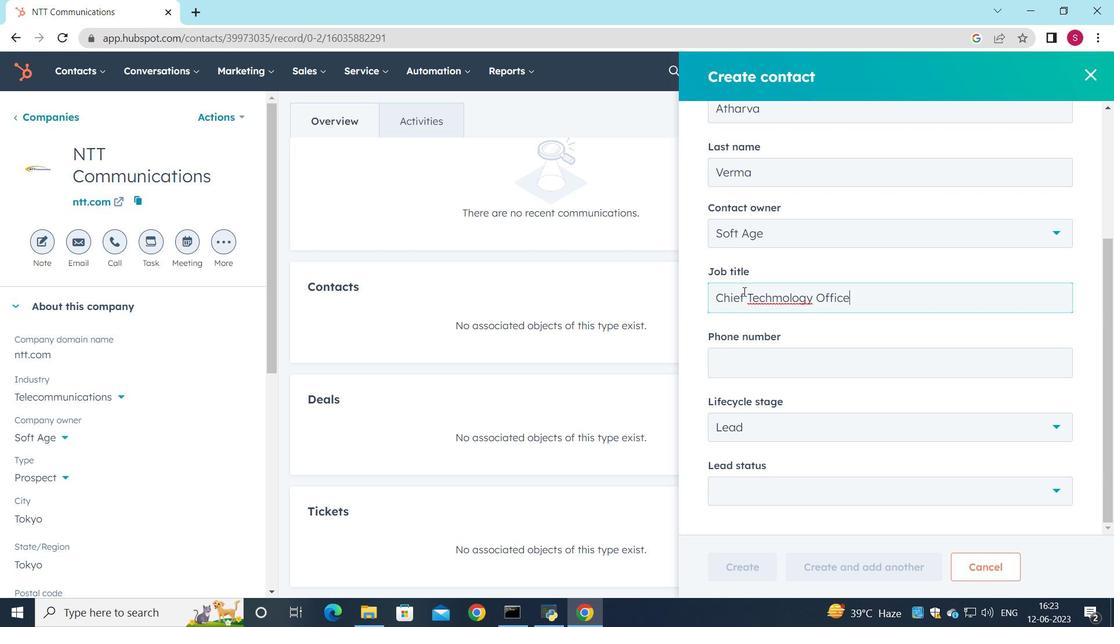 
Action: Mouse moved to (783, 298)
Screenshot: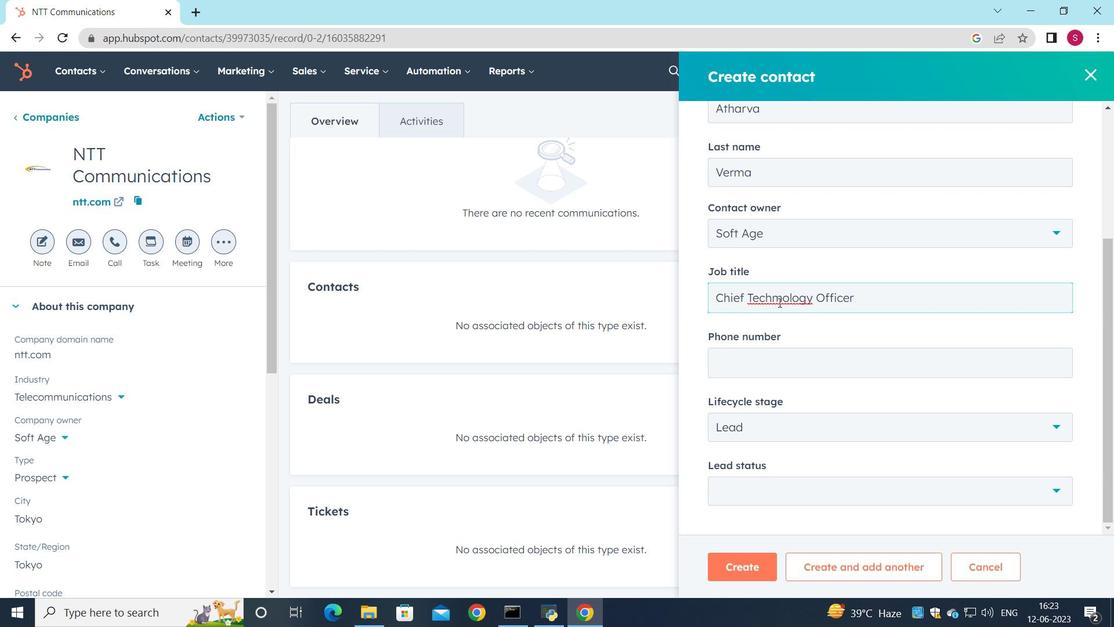 
Action: Mouse pressed left at (783, 298)
Screenshot: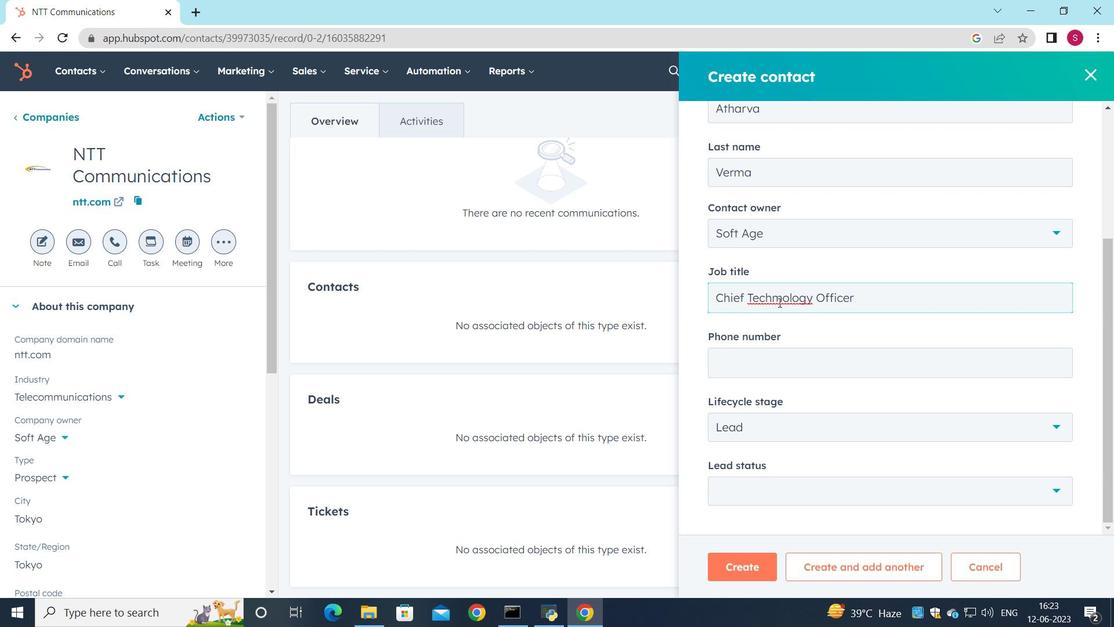 
Action: Key pressed <Key.backspace>n
Screenshot: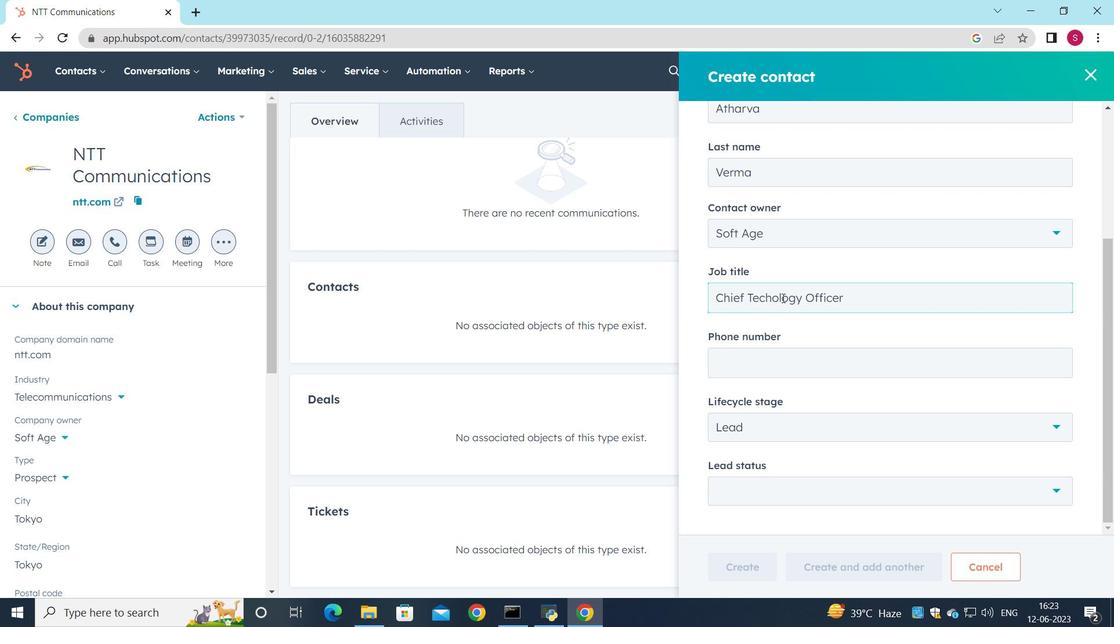 
Action: Mouse moved to (778, 370)
Screenshot: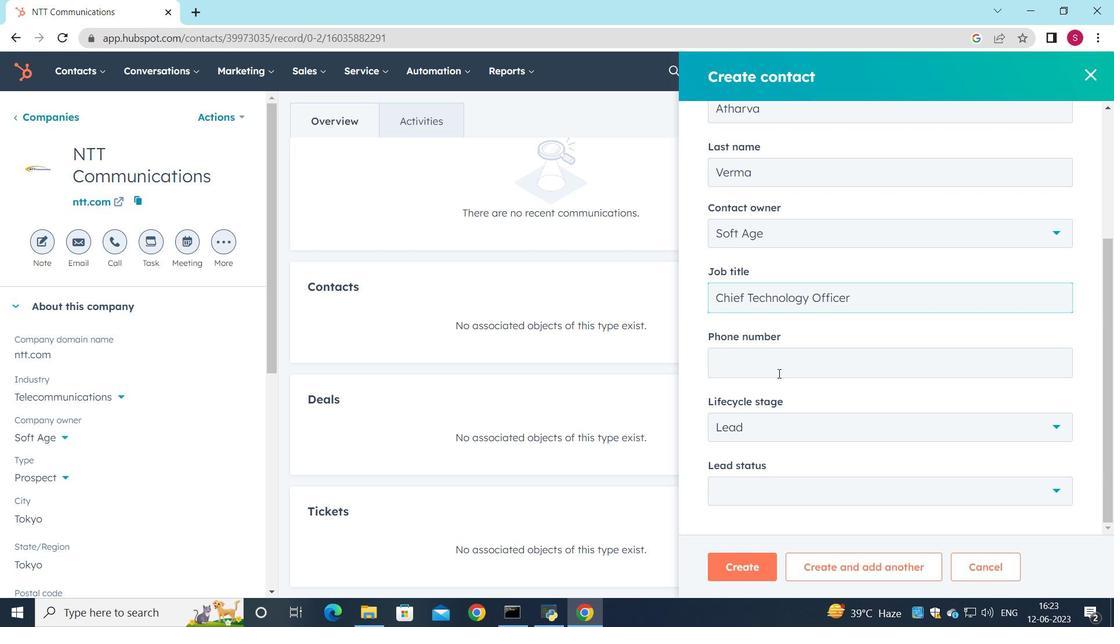 
Action: Mouse pressed left at (778, 370)
Screenshot: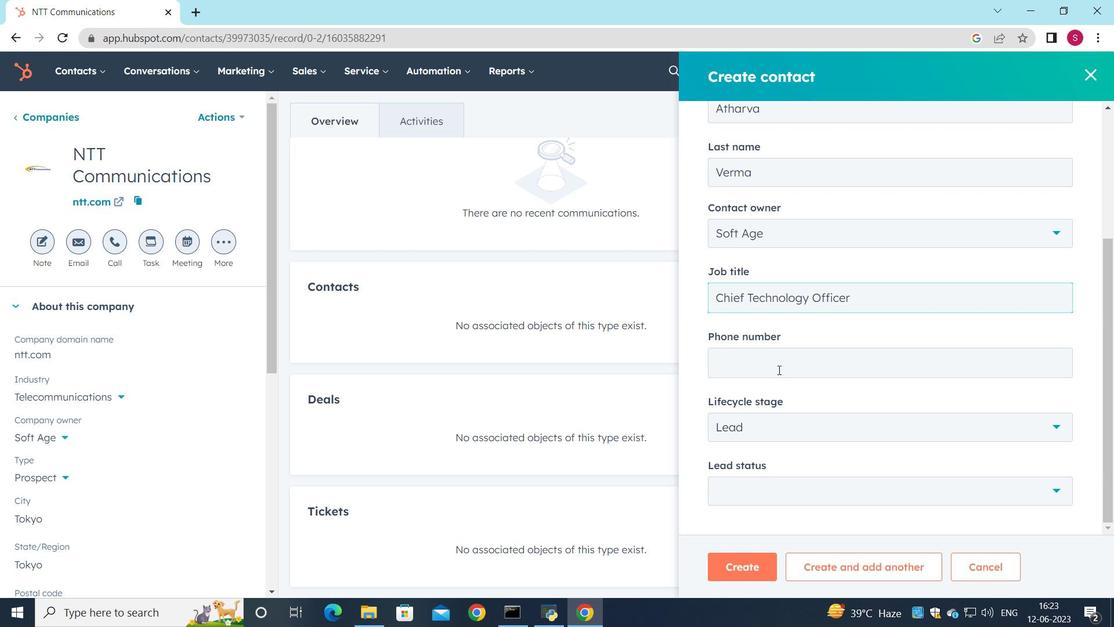 
Action: Key pressed 305
Screenshot: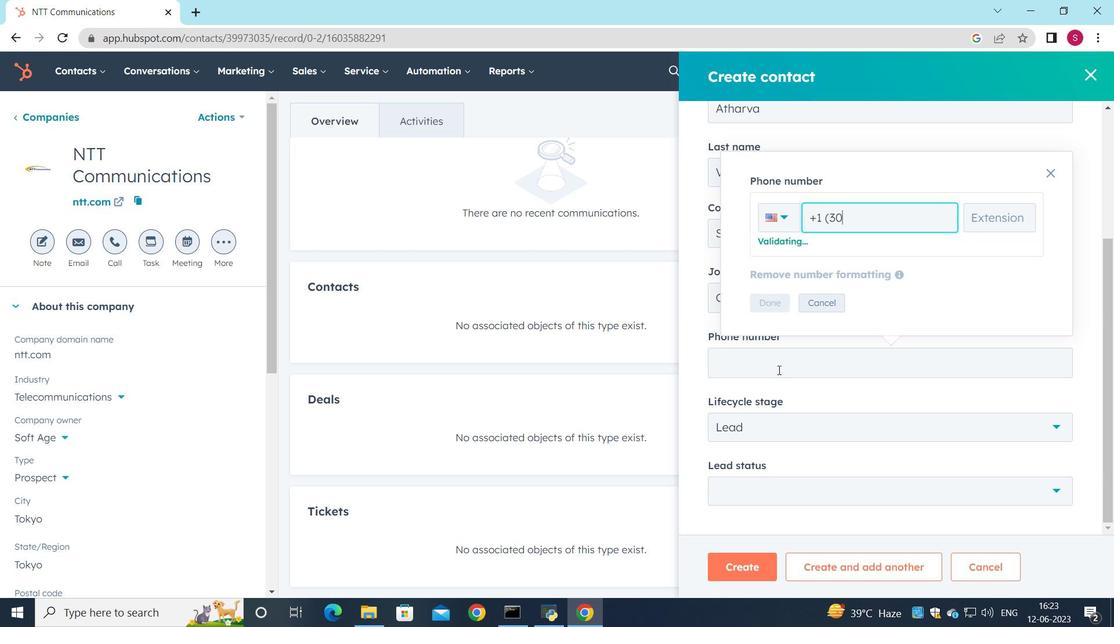 
Action: Mouse moved to (795, 328)
Screenshot: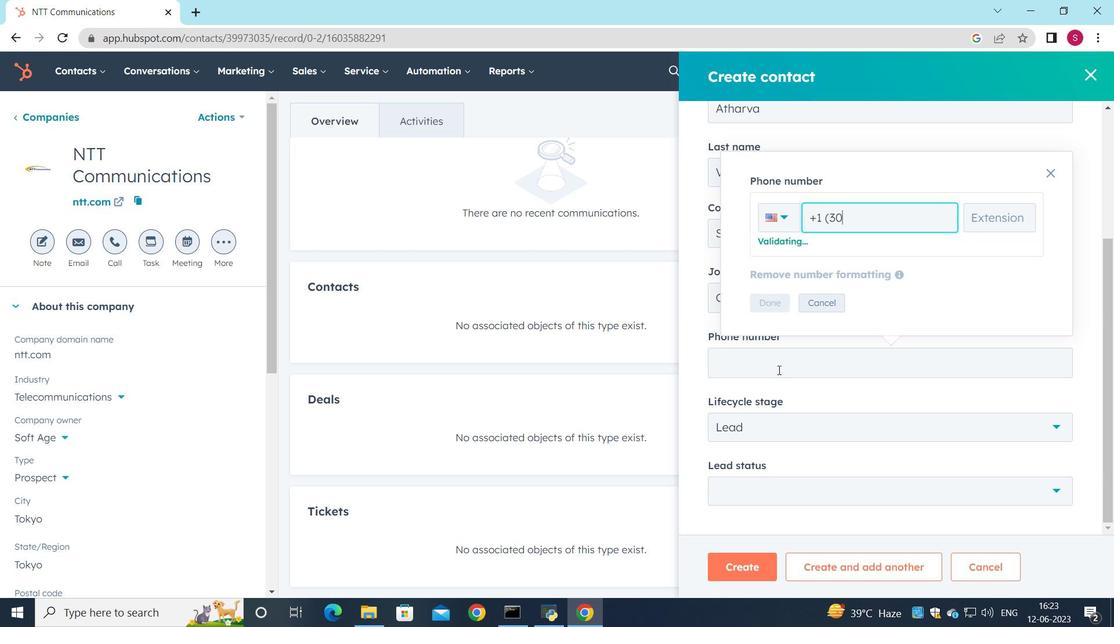 
Action: Key pressed 5551237
Screenshot: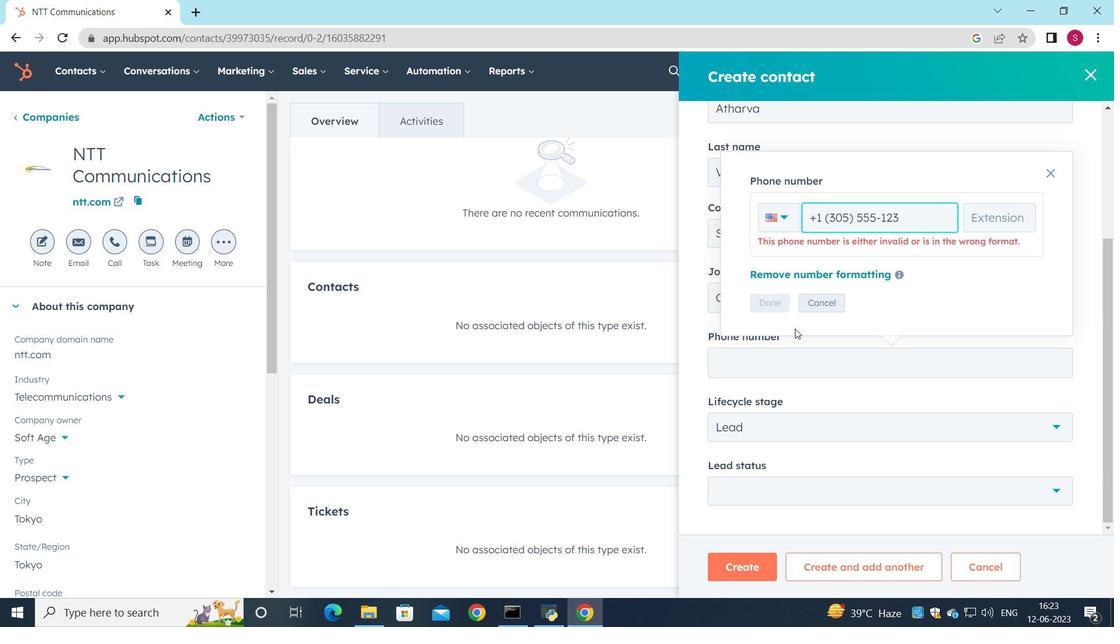 
Action: Mouse moved to (776, 311)
Screenshot: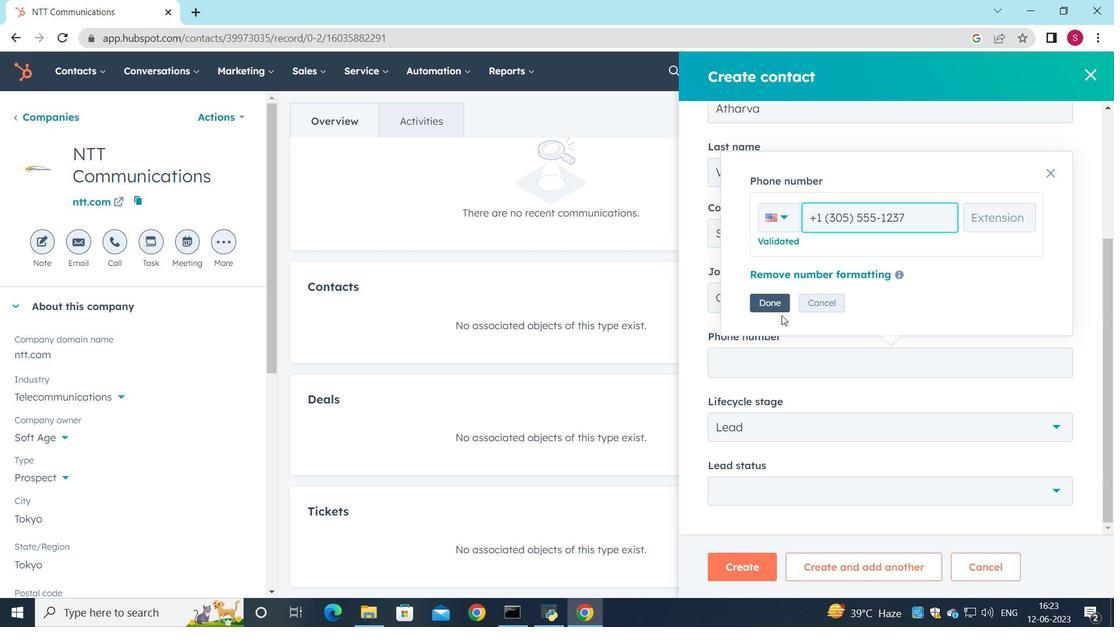 
Action: Mouse pressed left at (776, 311)
Screenshot: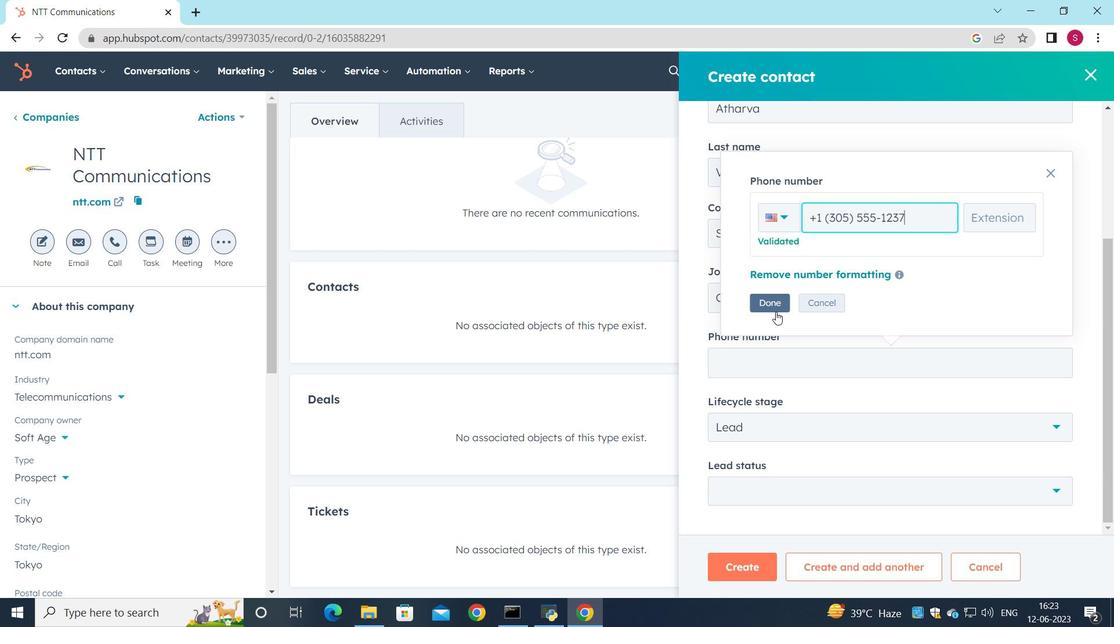 
Action: Mouse moved to (803, 488)
Screenshot: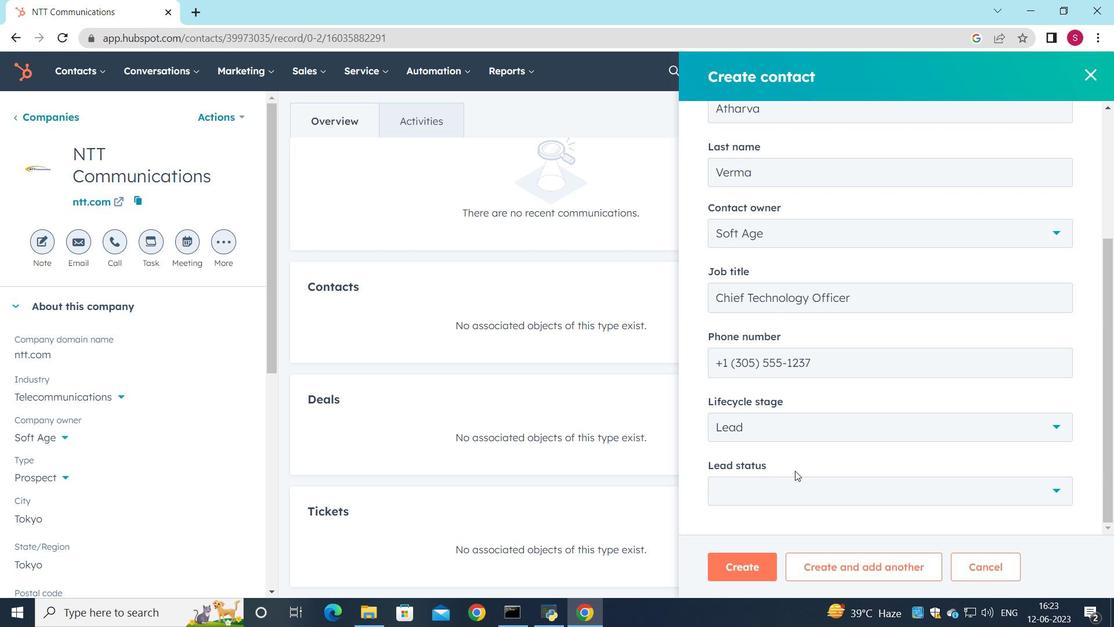 
Action: Mouse pressed left at (803, 488)
Screenshot: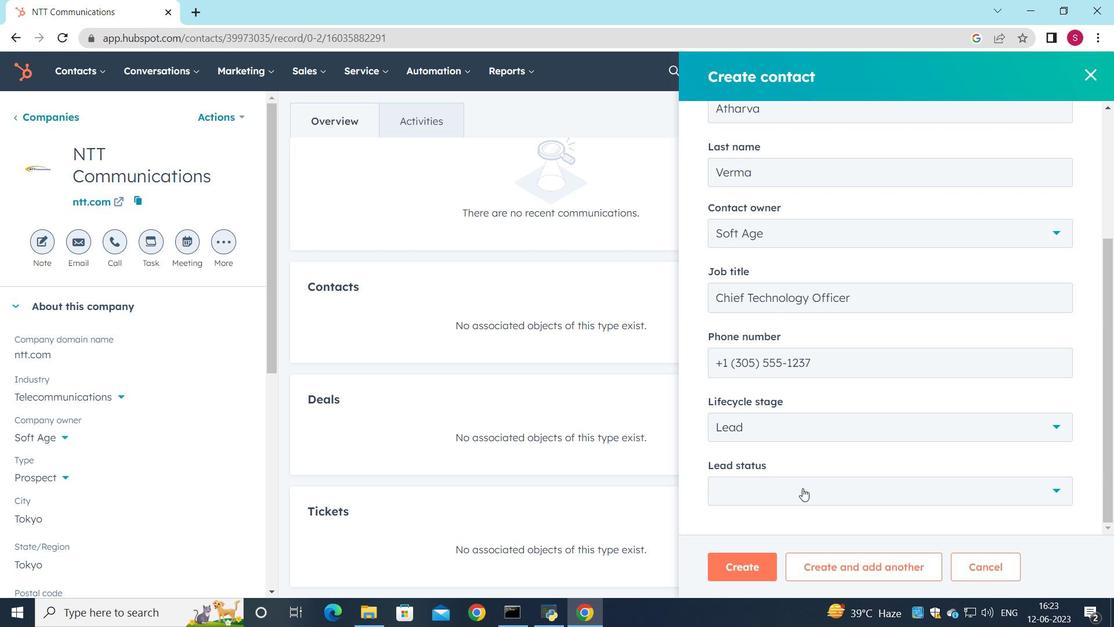 
Action: Mouse moved to (768, 423)
Screenshot: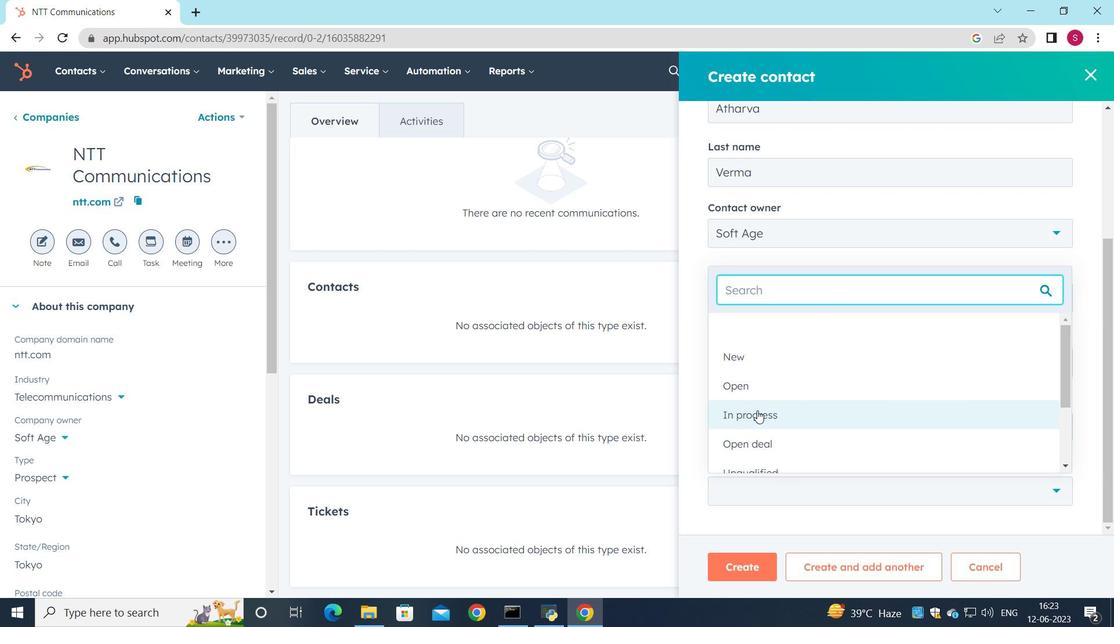 
Action: Mouse pressed left at (768, 423)
Screenshot: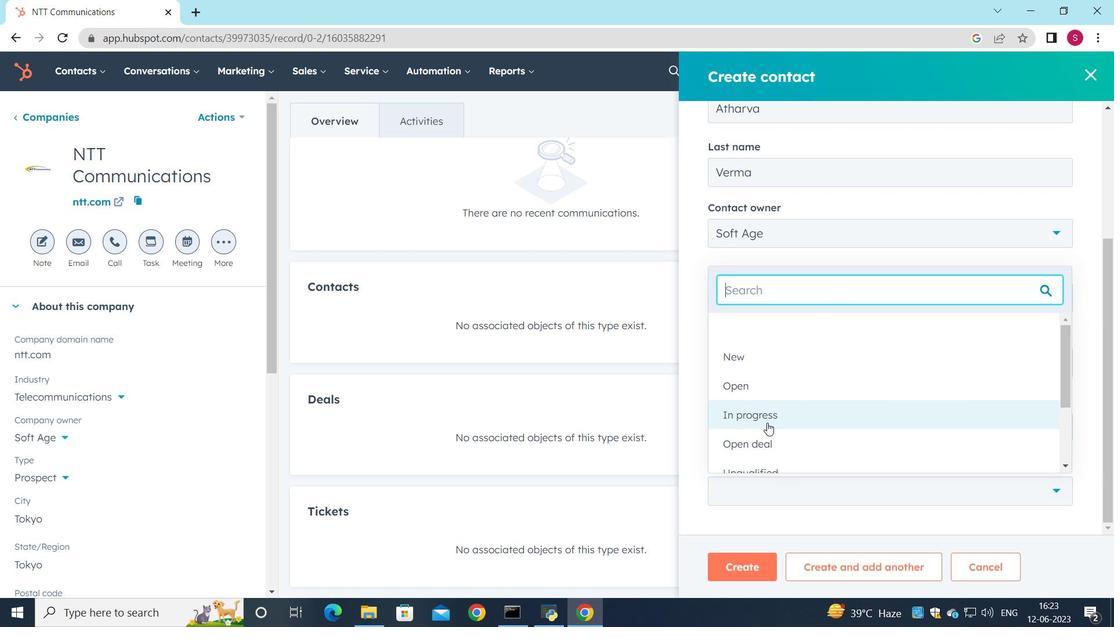 
Action: Mouse moved to (740, 534)
Screenshot: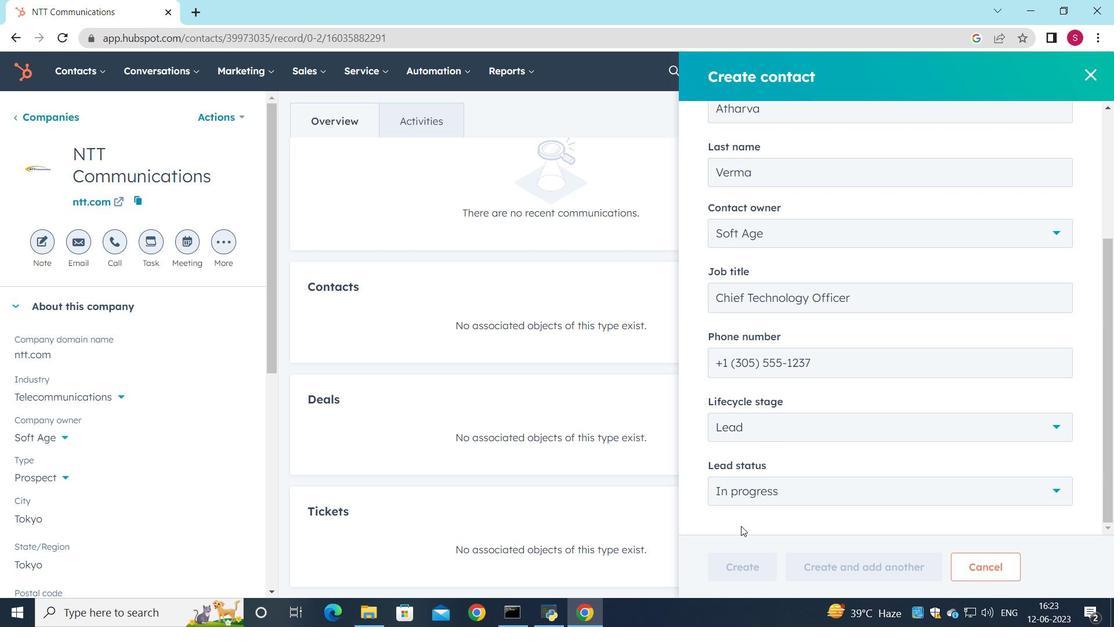 
Action: Mouse scrolled (740, 534) with delta (0, 0)
Screenshot: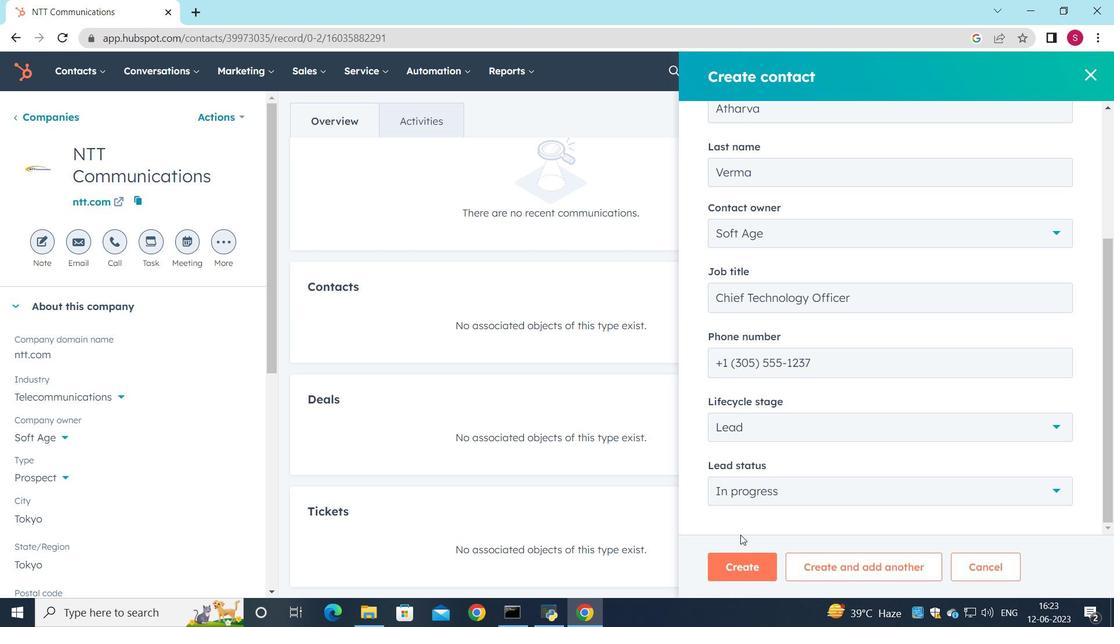 
Action: Mouse scrolled (740, 534) with delta (0, 0)
Screenshot: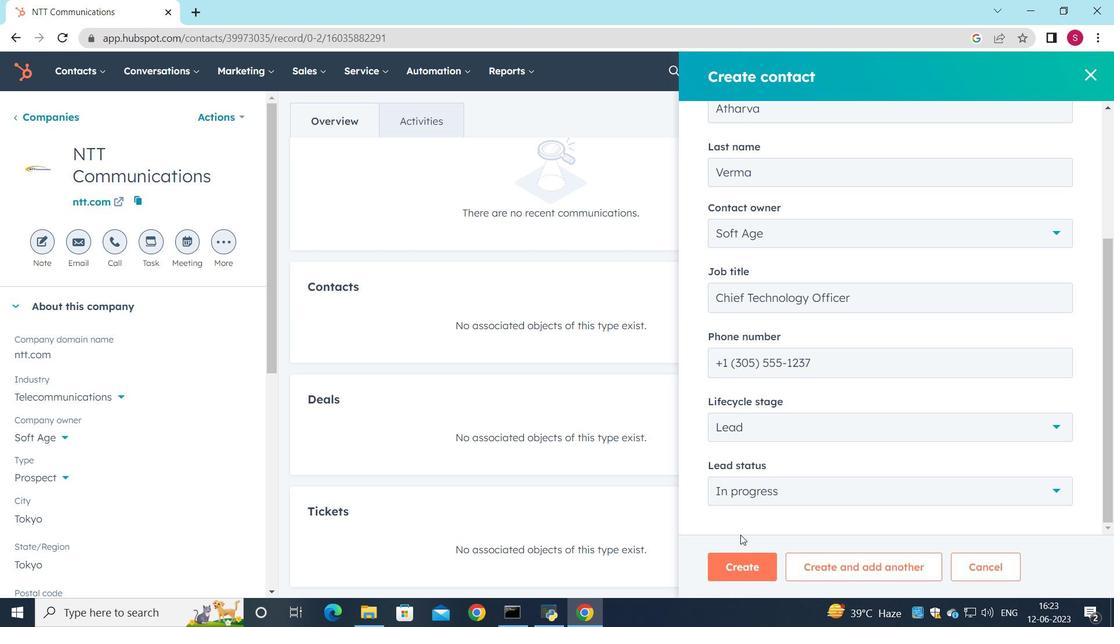 
Action: Mouse moved to (756, 567)
Screenshot: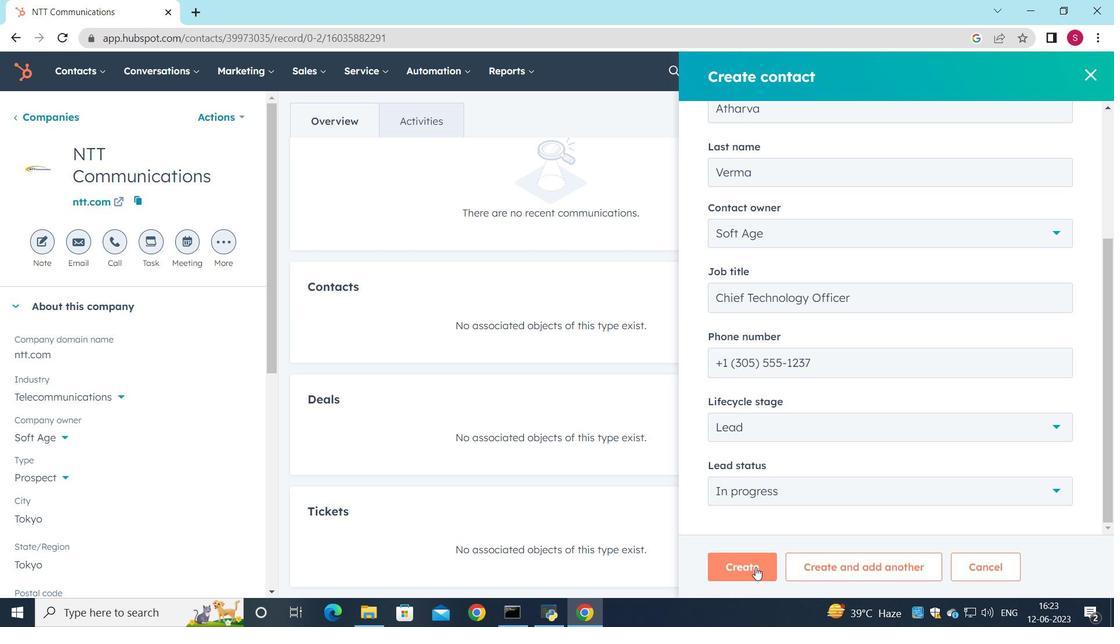 
Action: Mouse pressed left at (756, 567)
Screenshot: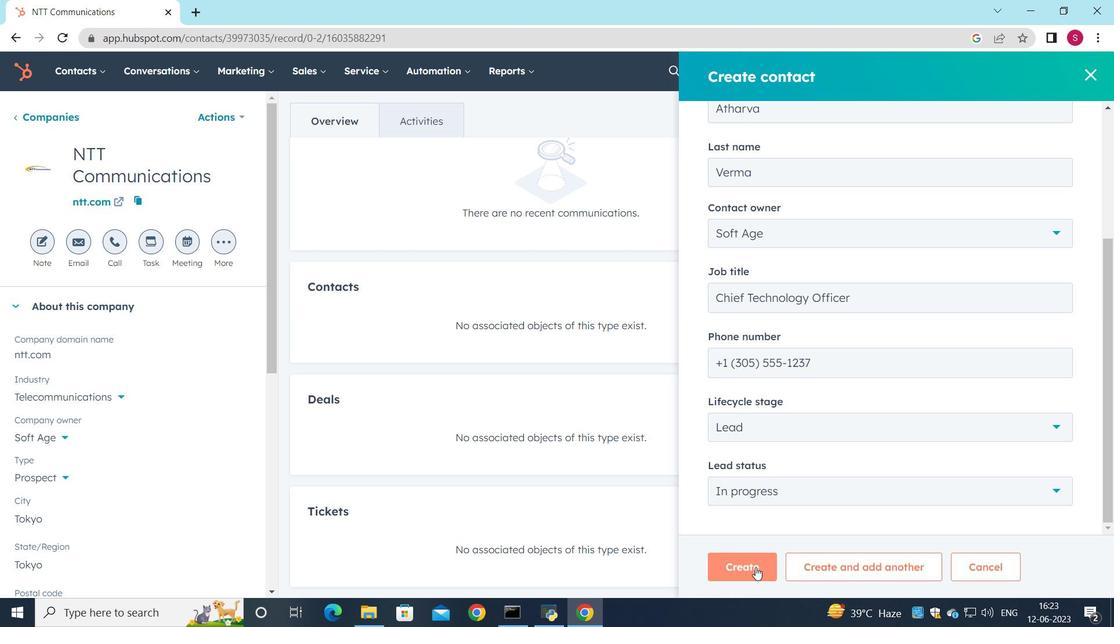 
Action: Mouse moved to (712, 535)
Screenshot: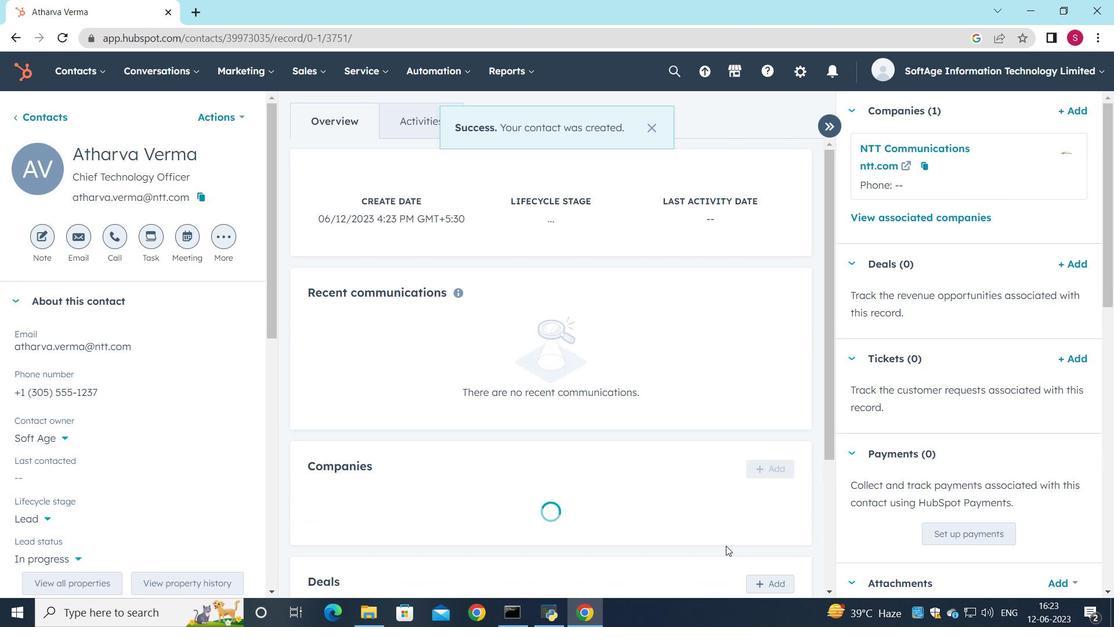 
Action: Mouse scrolled (712, 534) with delta (0, 0)
Screenshot: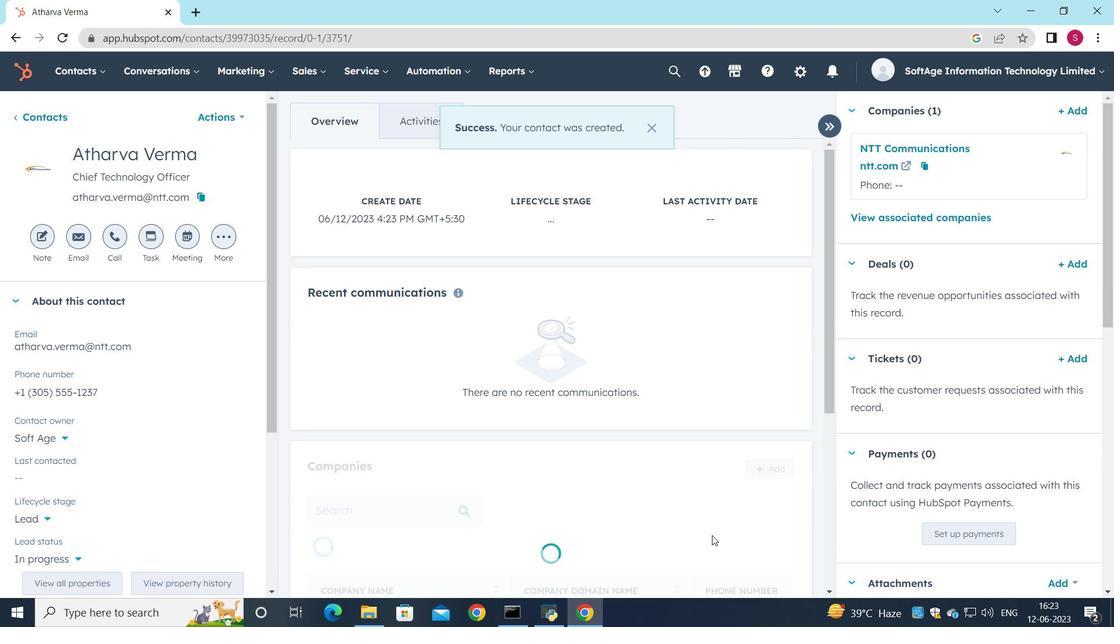 
Action: Mouse scrolled (712, 534) with delta (0, 0)
Screenshot: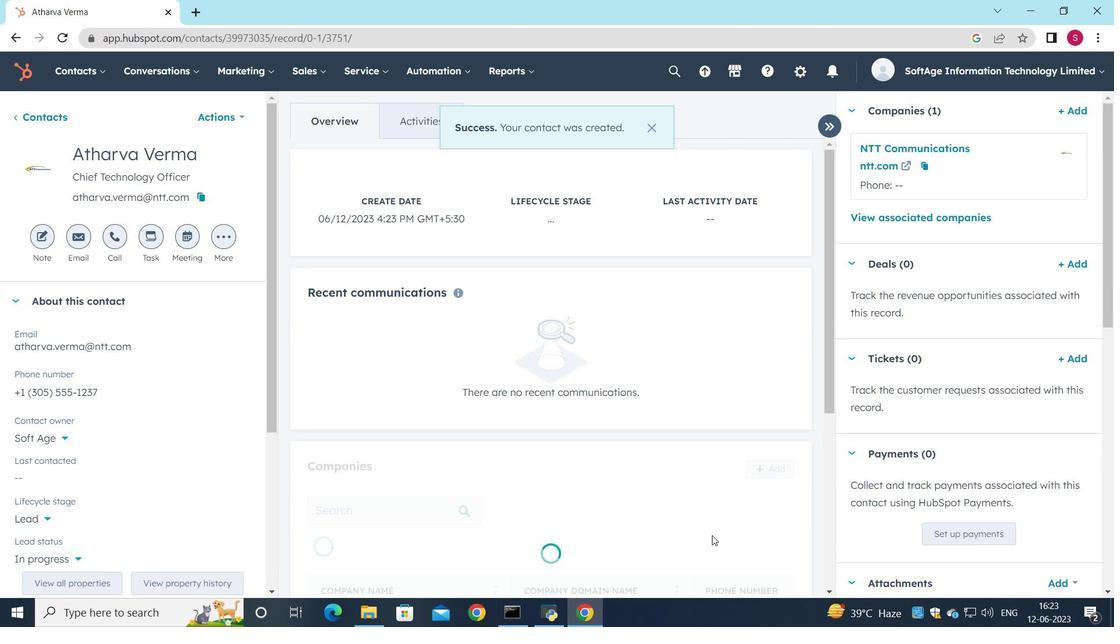 
Action: Mouse scrolled (712, 534) with delta (0, 0)
Screenshot: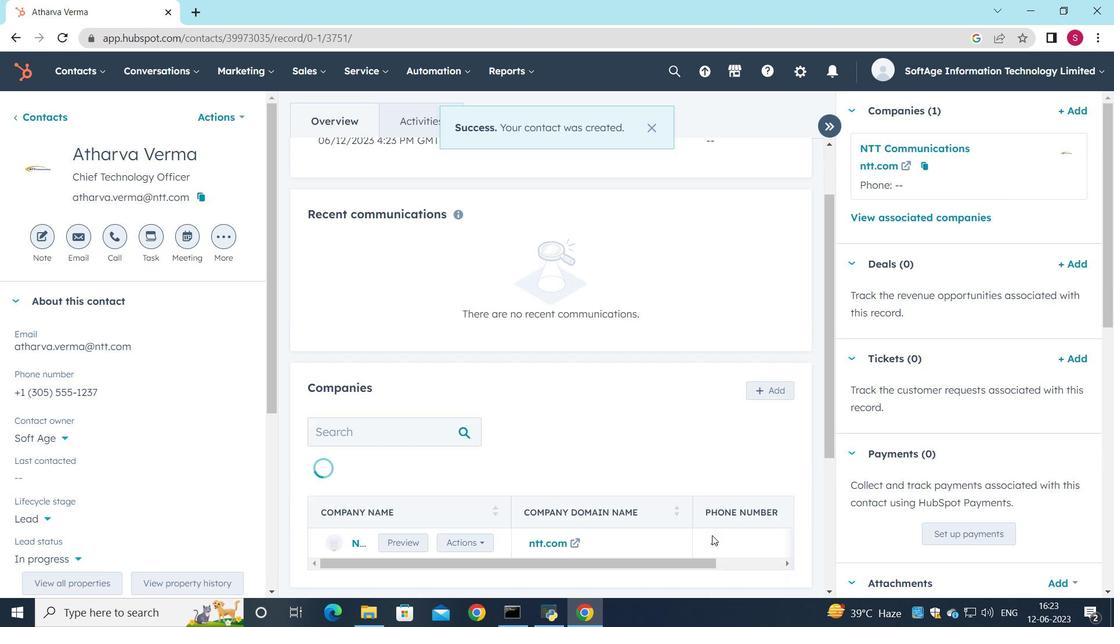
Action: Mouse scrolled (712, 534) with delta (0, 0)
Screenshot: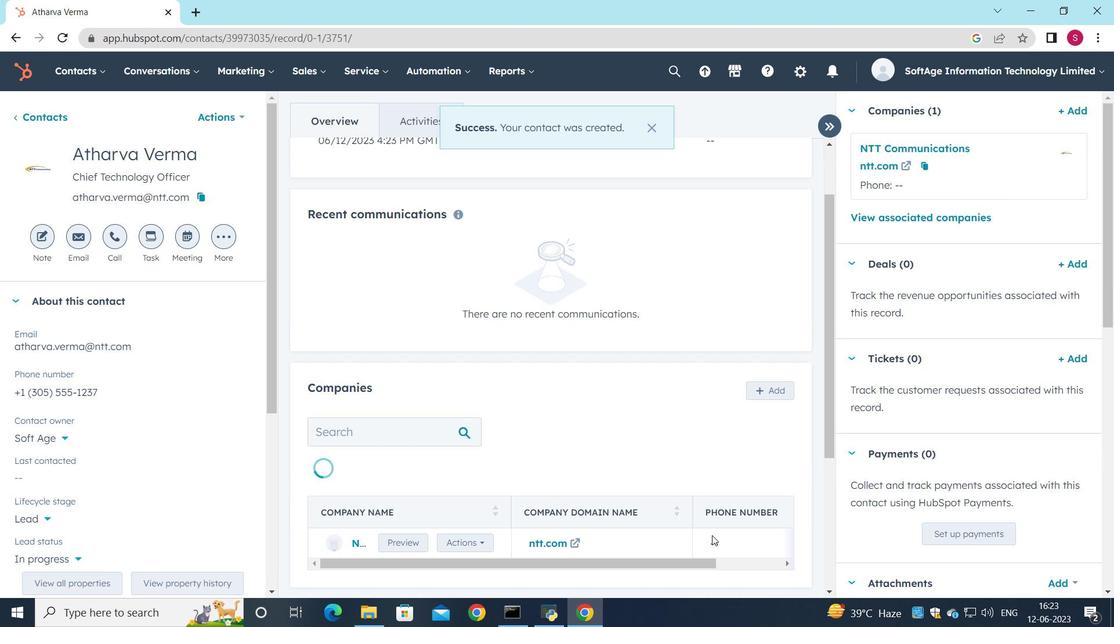 
Action: Mouse moved to (712, 523)
Screenshot: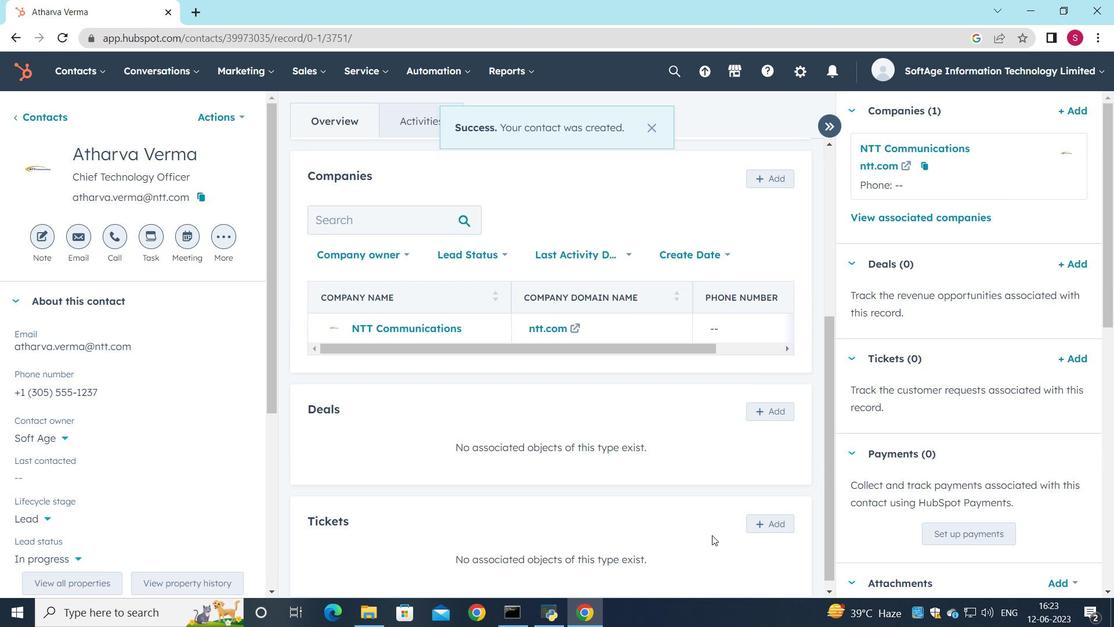
